Task: Add a signature Eleanor Wilson containing With thanks and appreciation, Eleanor Wilson to email address softage.10@softage.net and add a label Service level agreements
Action: Mouse moved to (80, 113)
Screenshot: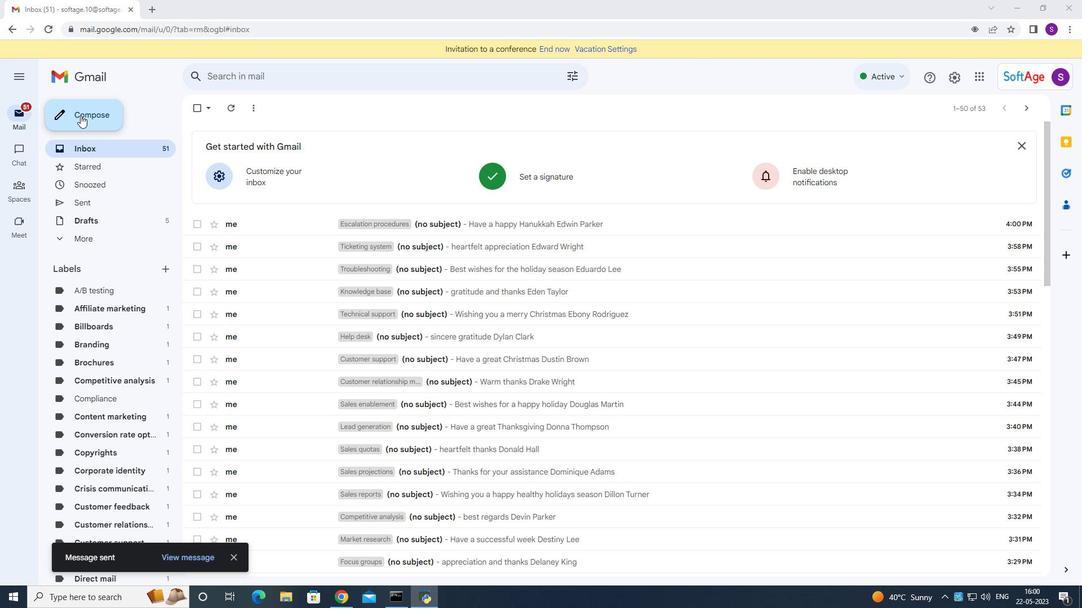 
Action: Mouse pressed left at (80, 113)
Screenshot: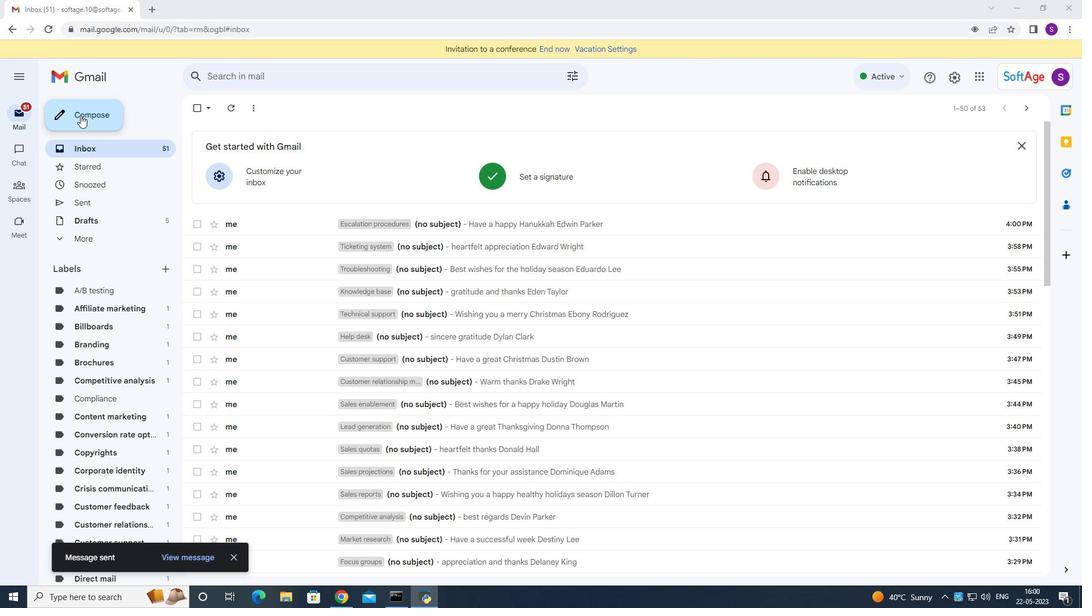 
Action: Mouse moved to (908, 569)
Screenshot: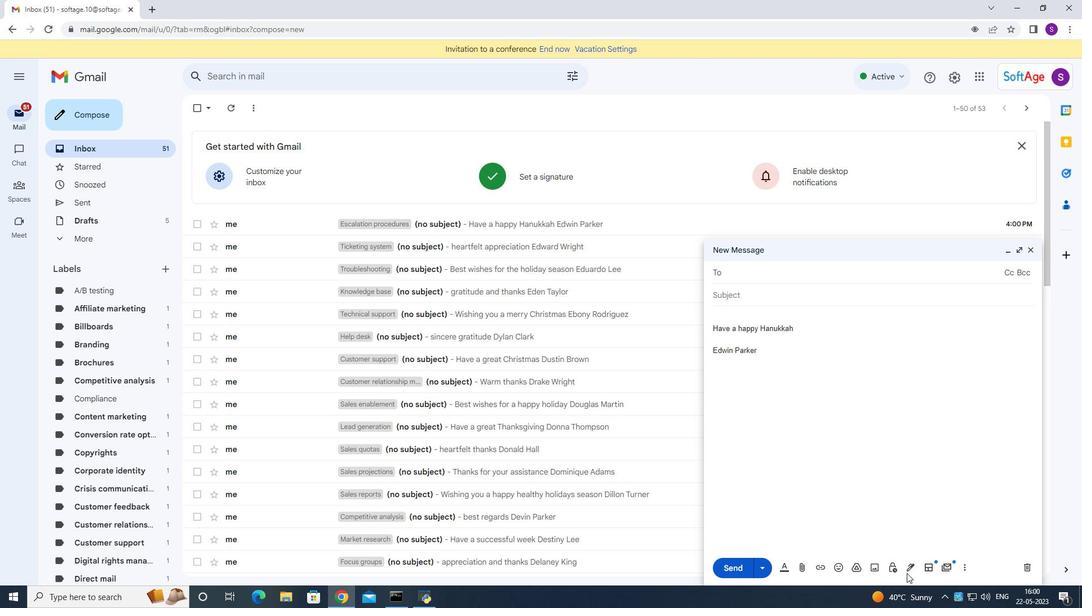
Action: Mouse pressed left at (908, 569)
Screenshot: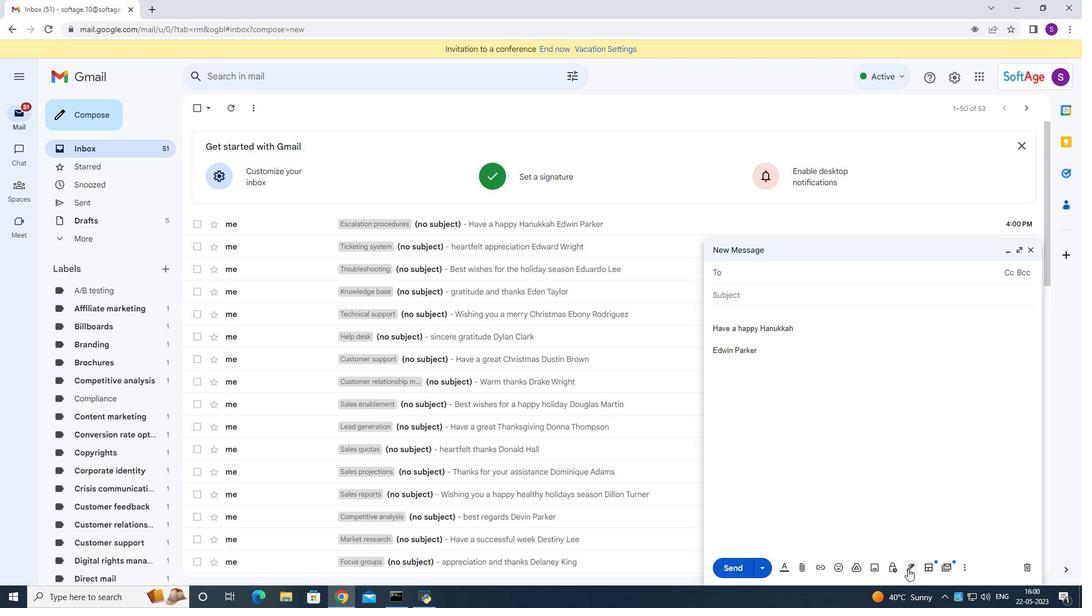 
Action: Mouse moved to (934, 508)
Screenshot: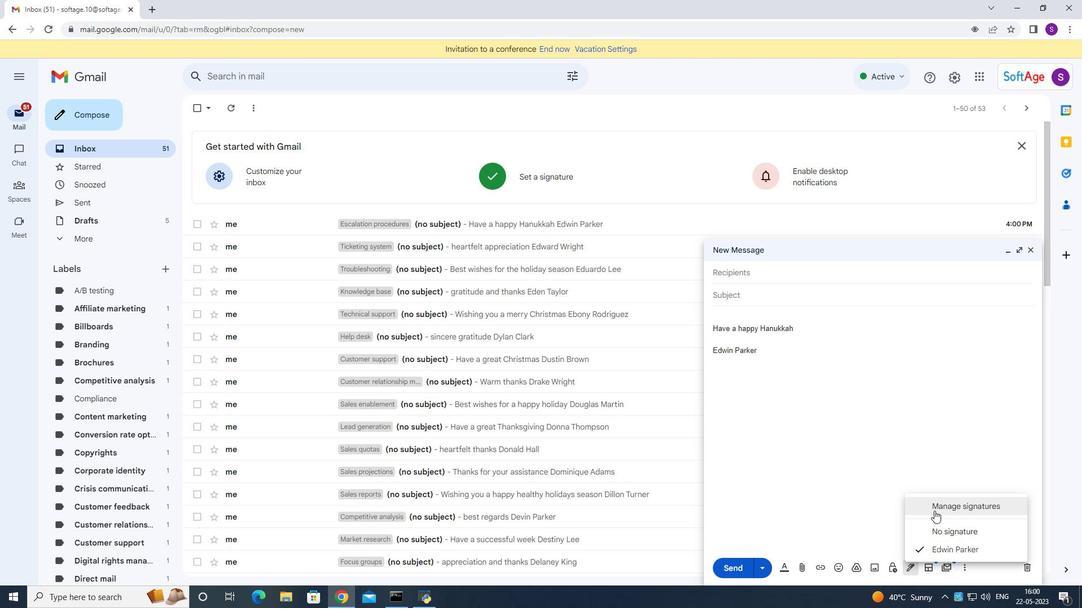 
Action: Mouse pressed left at (934, 508)
Screenshot: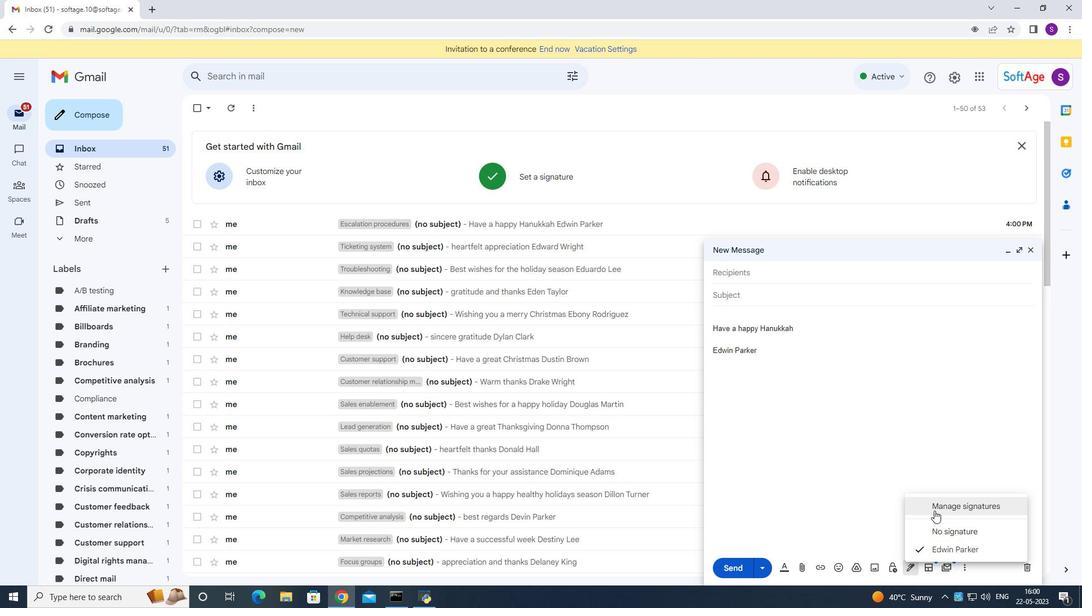 
Action: Mouse moved to (556, 307)
Screenshot: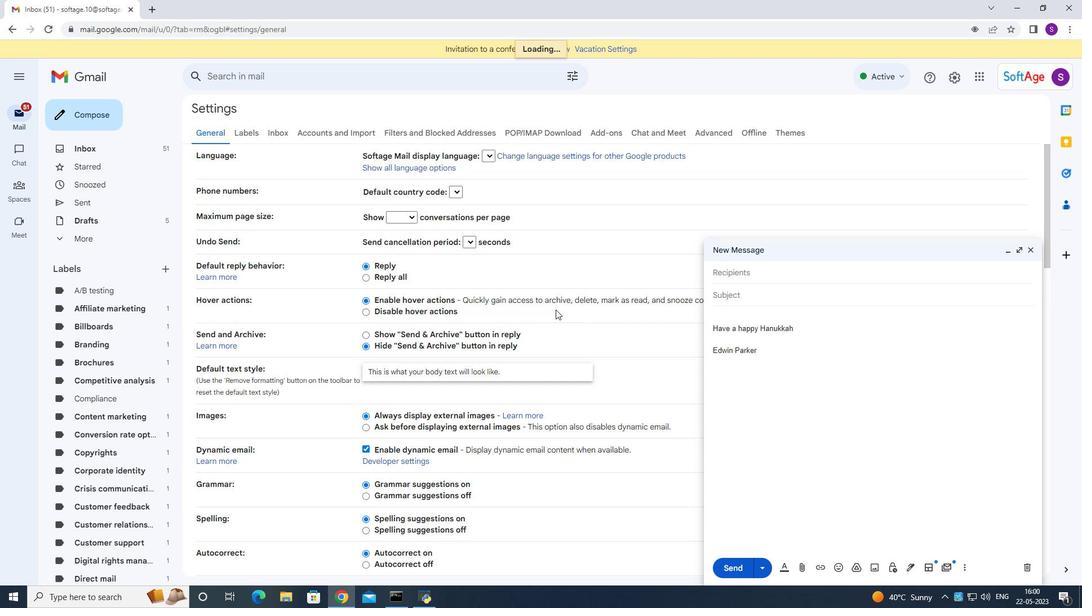 
Action: Mouse scrolled (556, 306) with delta (0, 0)
Screenshot: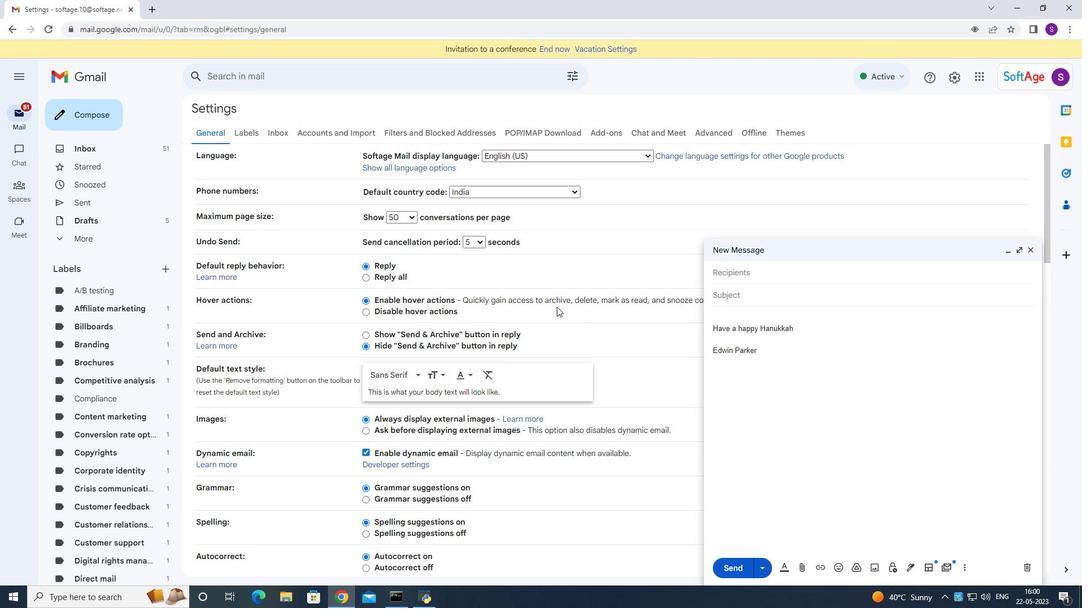 
Action: Mouse scrolled (556, 306) with delta (0, 0)
Screenshot: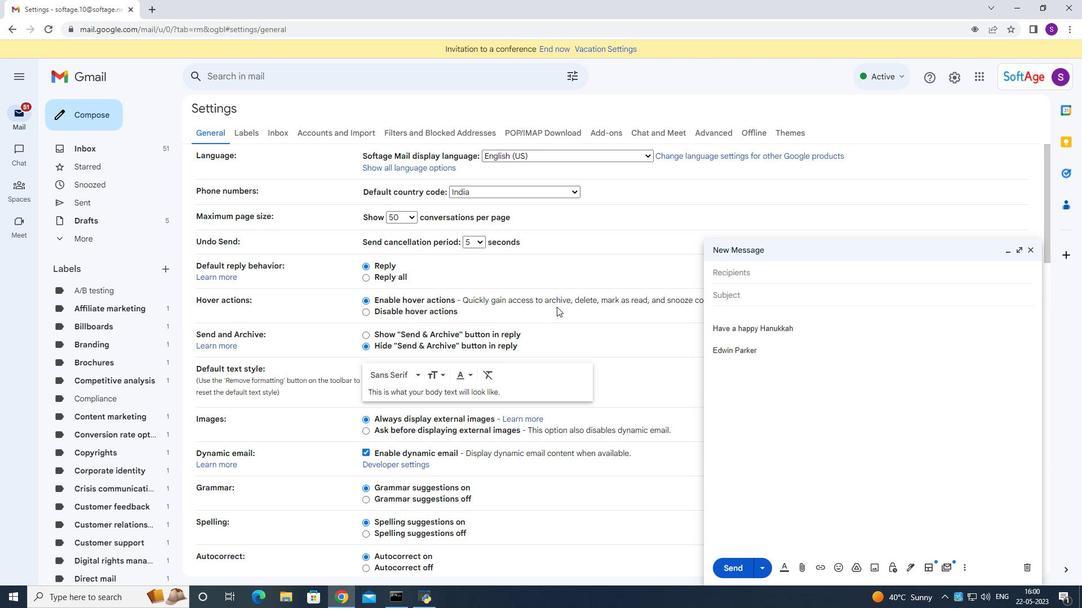 
Action: Mouse scrolled (556, 306) with delta (0, 0)
Screenshot: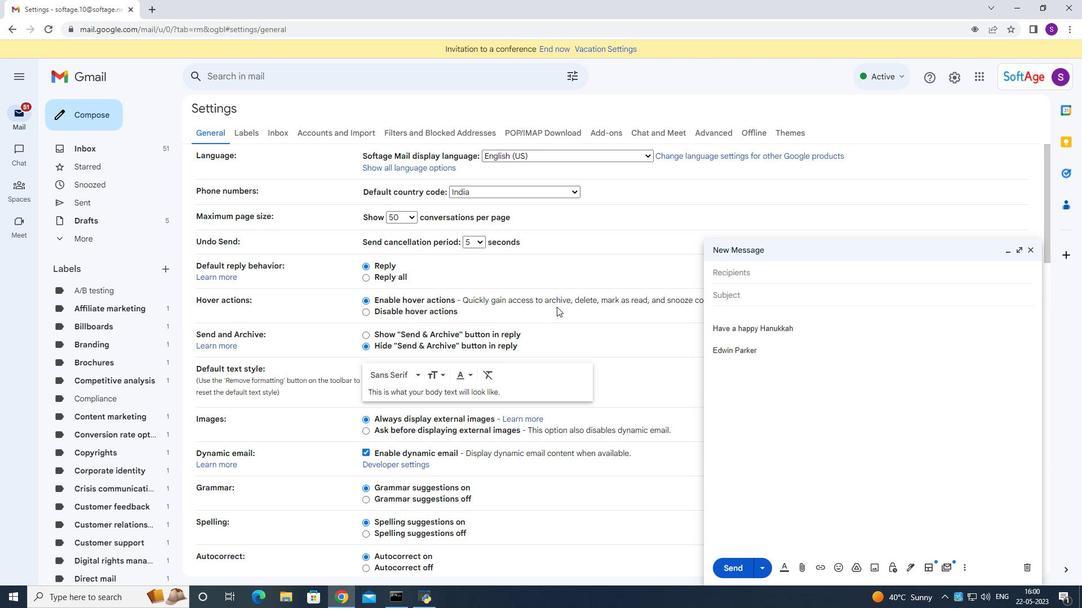 
Action: Mouse scrolled (556, 306) with delta (0, 0)
Screenshot: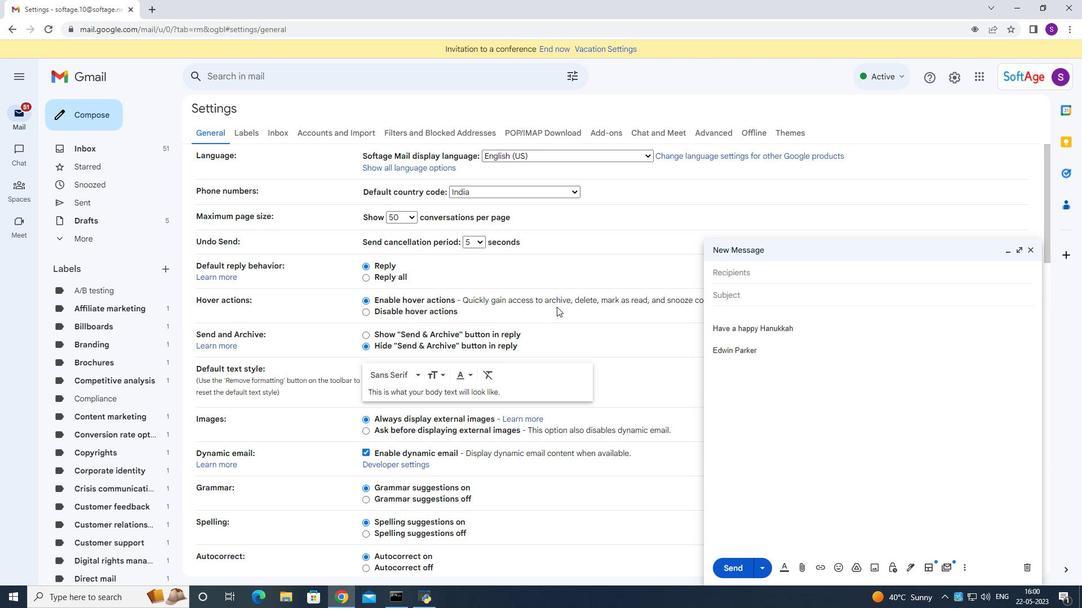 
Action: Mouse scrolled (556, 306) with delta (0, 0)
Screenshot: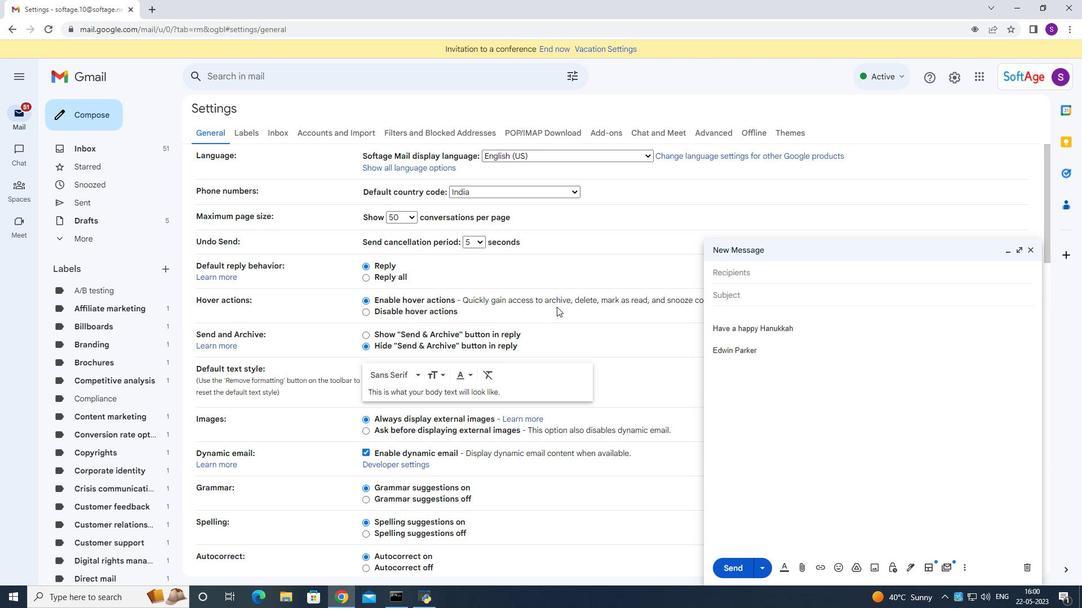 
Action: Mouse scrolled (556, 306) with delta (0, 0)
Screenshot: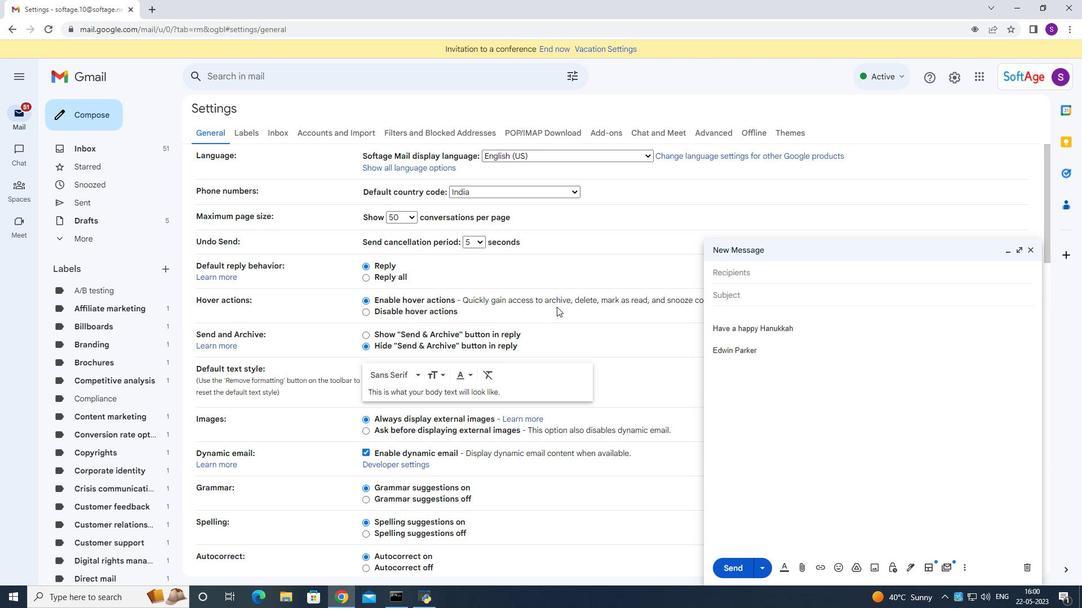 
Action: Mouse scrolled (556, 306) with delta (0, 0)
Screenshot: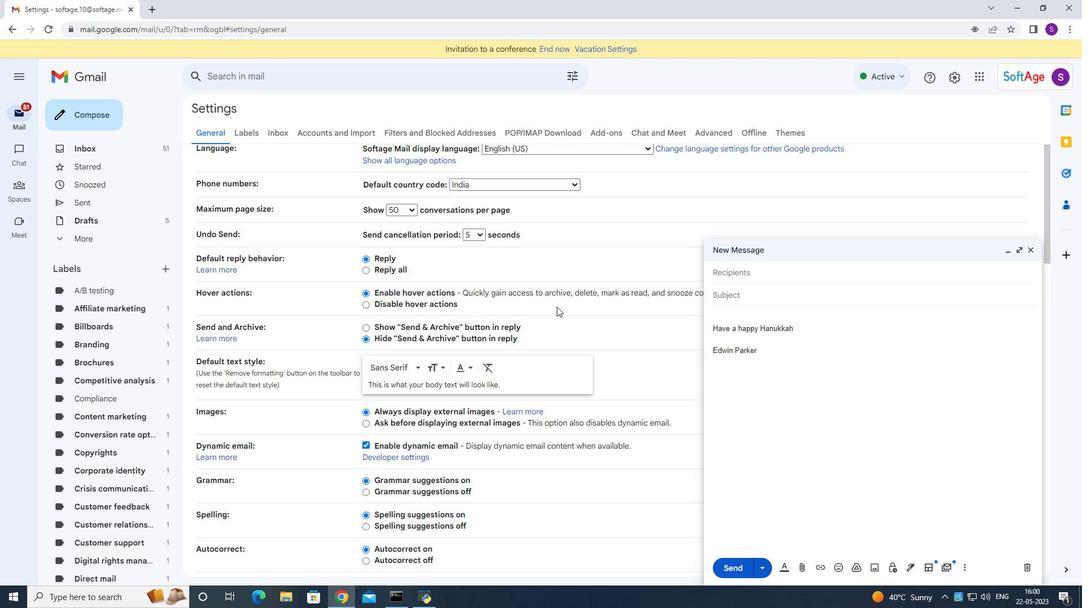 
Action: Mouse scrolled (556, 306) with delta (0, 0)
Screenshot: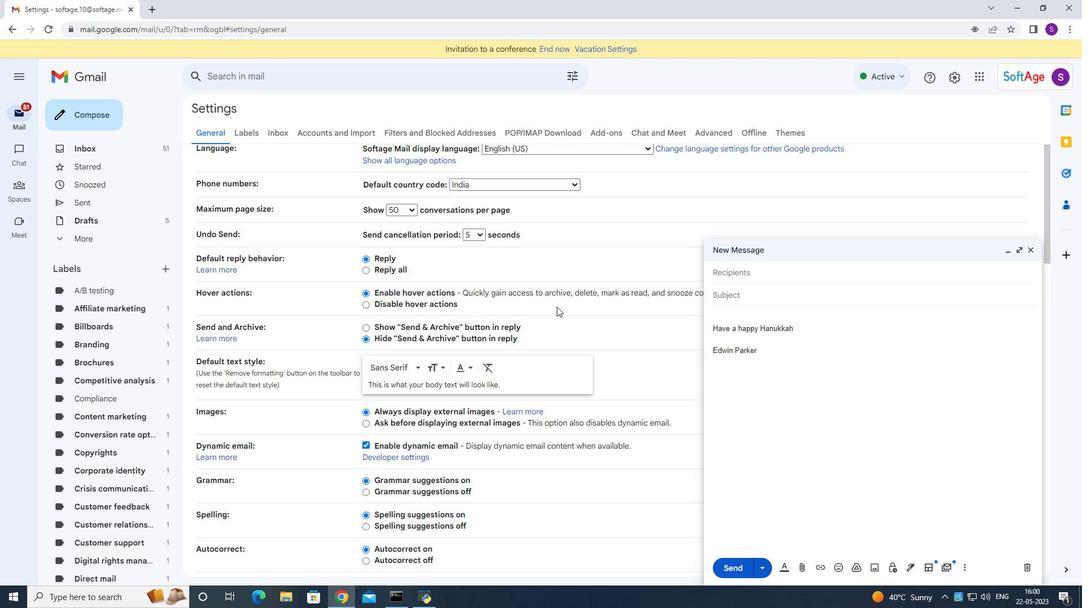 
Action: Mouse scrolled (556, 306) with delta (0, 0)
Screenshot: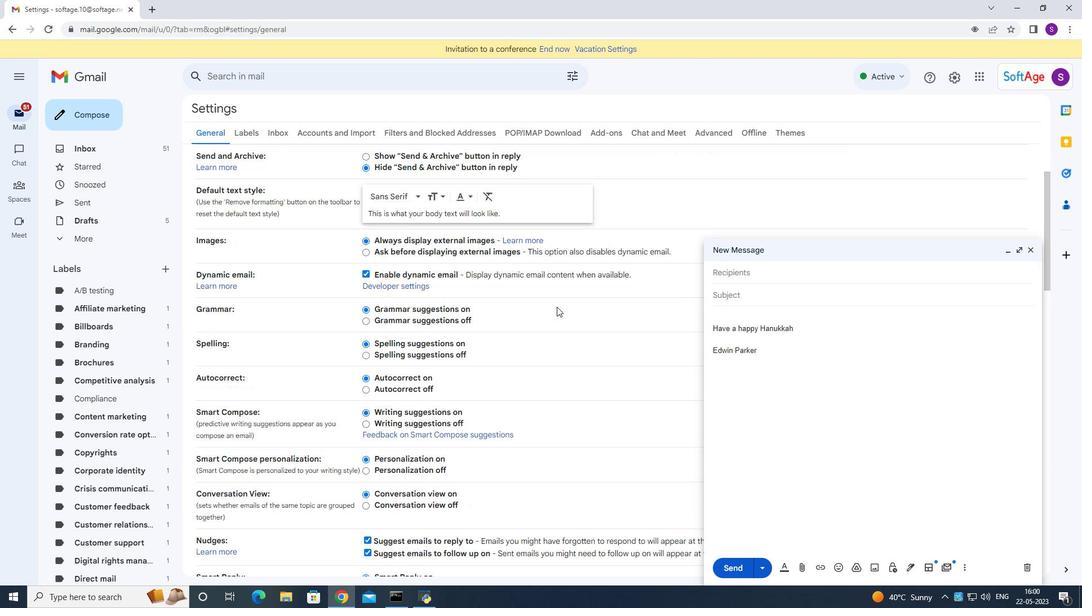 
Action: Mouse scrolled (556, 306) with delta (0, 0)
Screenshot: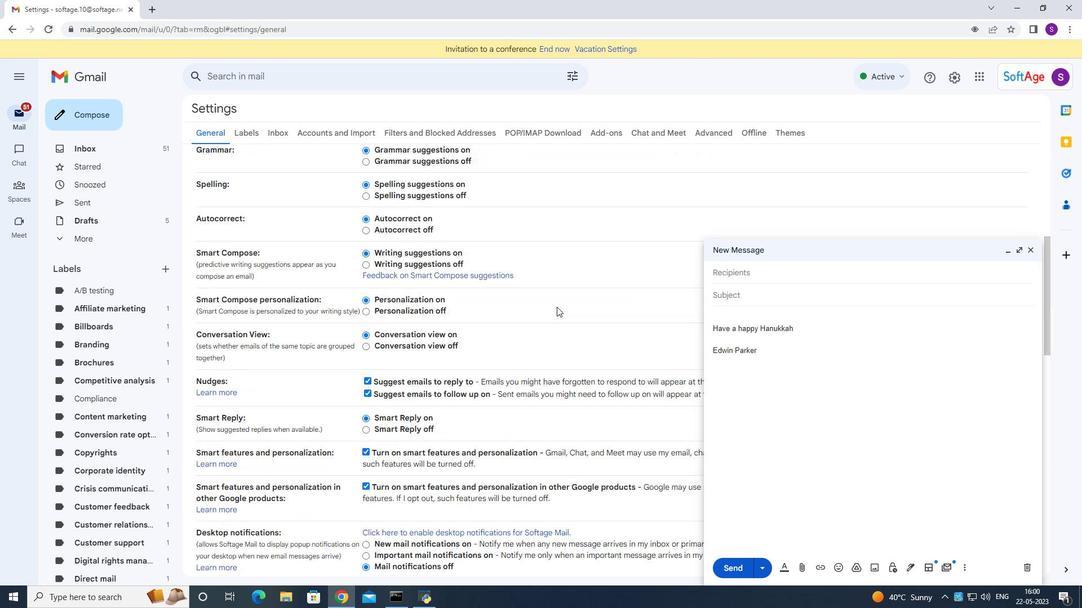 
Action: Mouse scrolled (556, 306) with delta (0, 0)
Screenshot: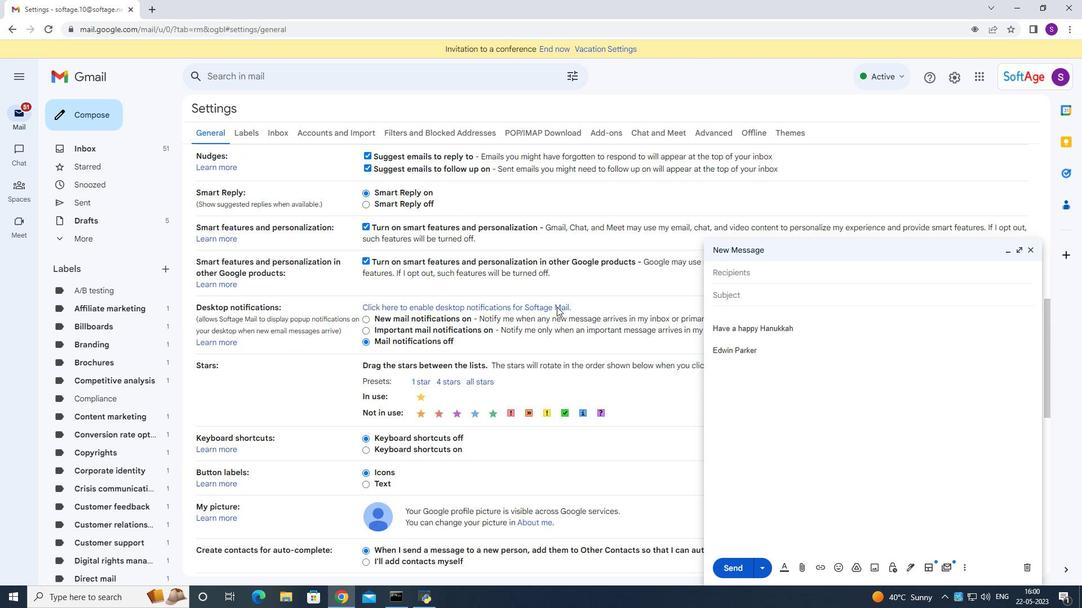 
Action: Mouse scrolled (556, 306) with delta (0, 0)
Screenshot: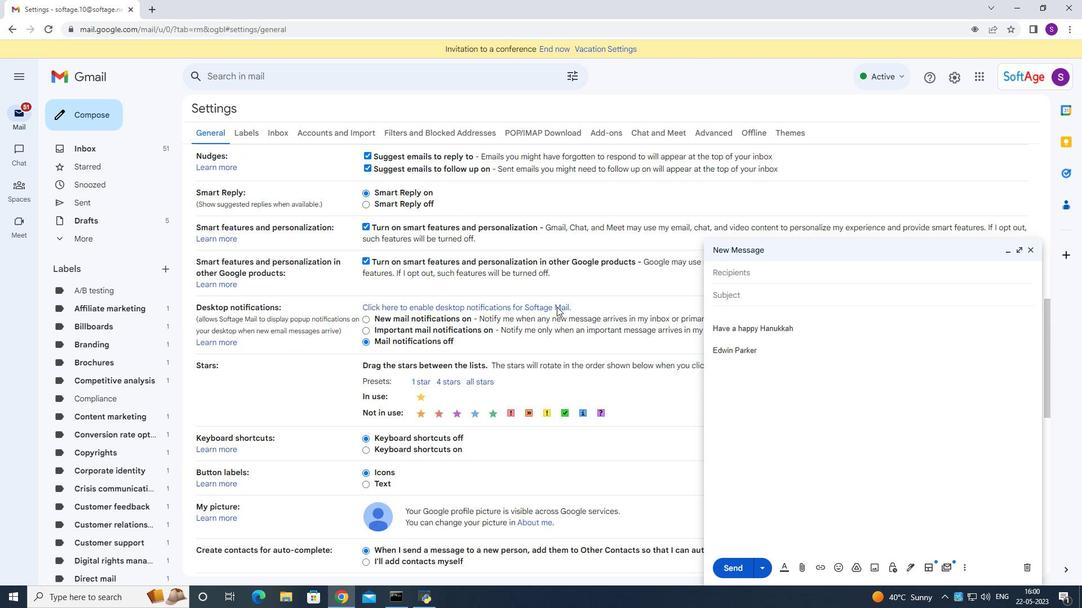 
Action: Mouse scrolled (556, 306) with delta (0, 0)
Screenshot: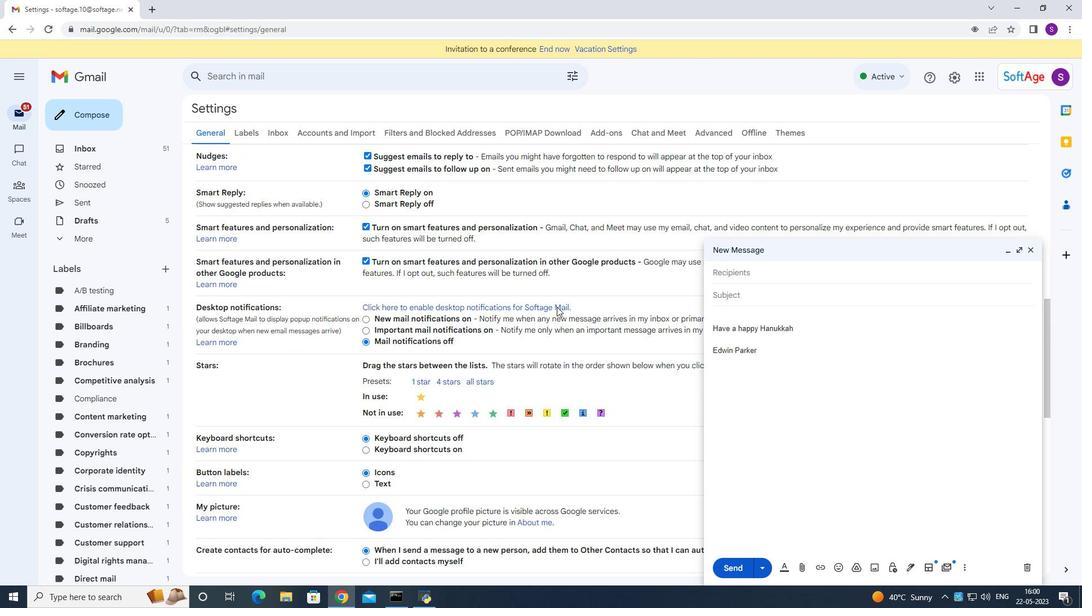 
Action: Mouse scrolled (556, 306) with delta (0, 0)
Screenshot: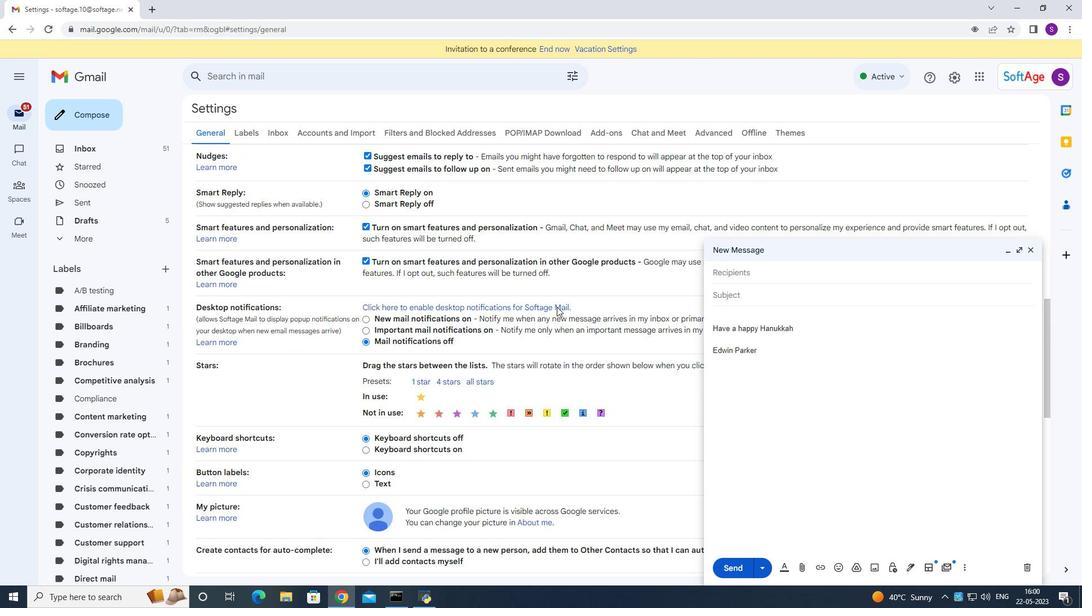 
Action: Mouse moved to (551, 319)
Screenshot: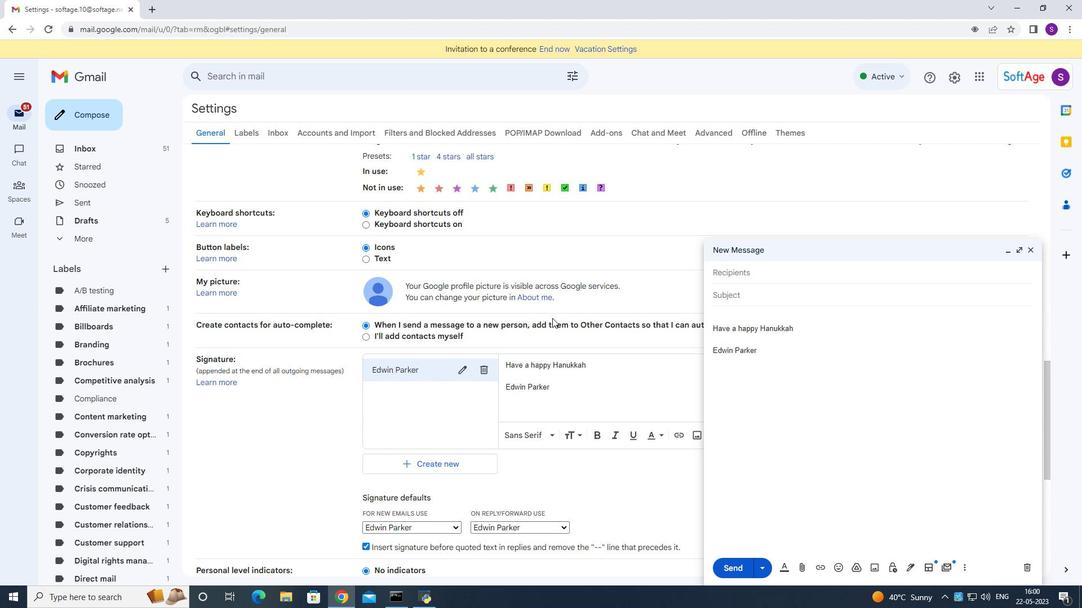 
Action: Mouse scrolled (551, 318) with delta (0, 0)
Screenshot: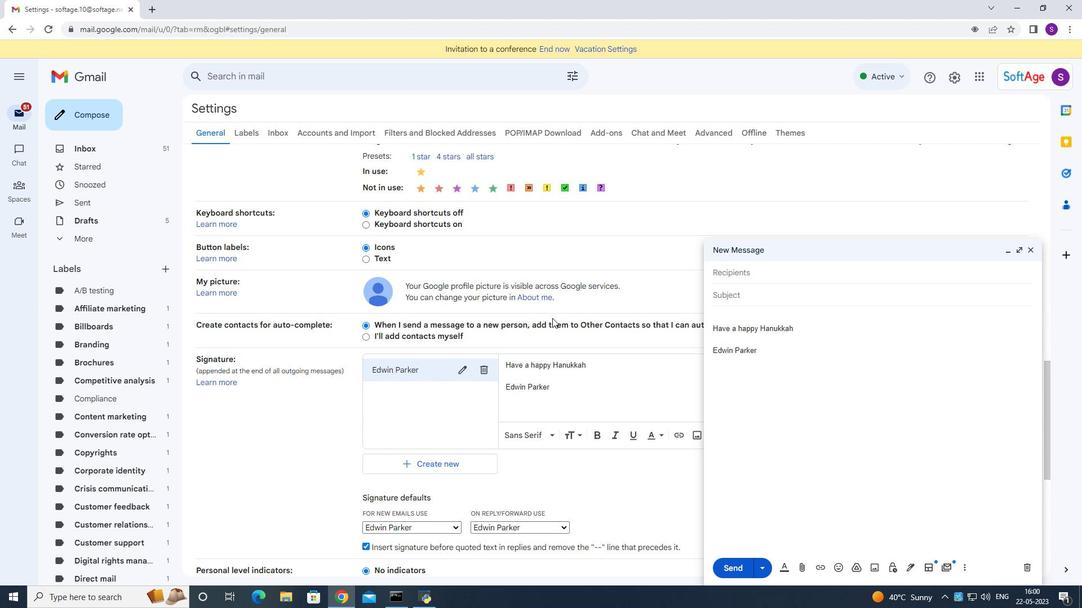 
Action: Mouse scrolled (551, 319) with delta (0, 0)
Screenshot: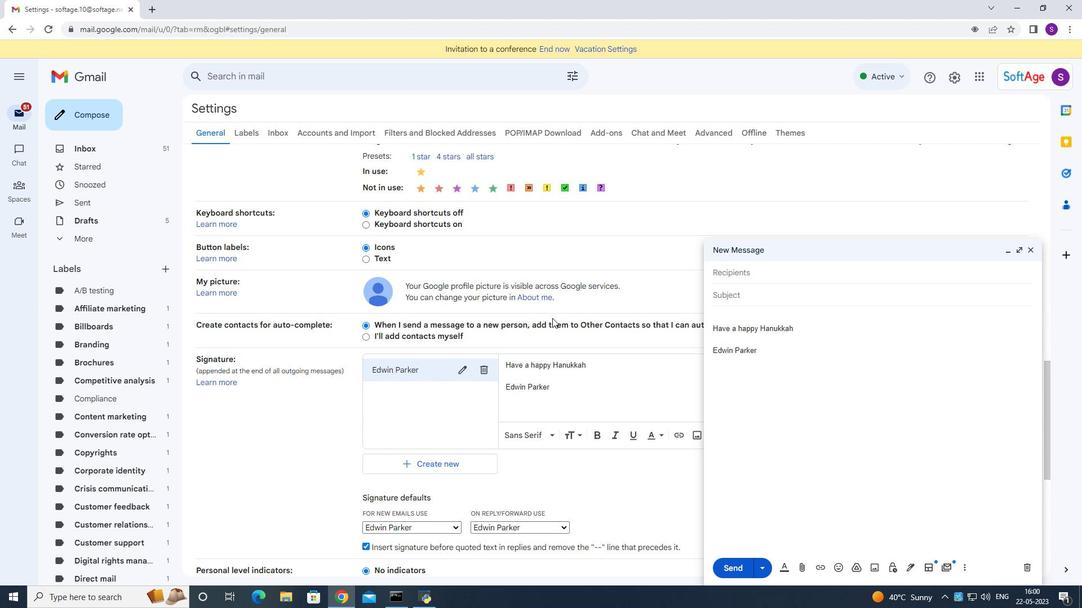 
Action: Mouse scrolled (551, 319) with delta (0, 0)
Screenshot: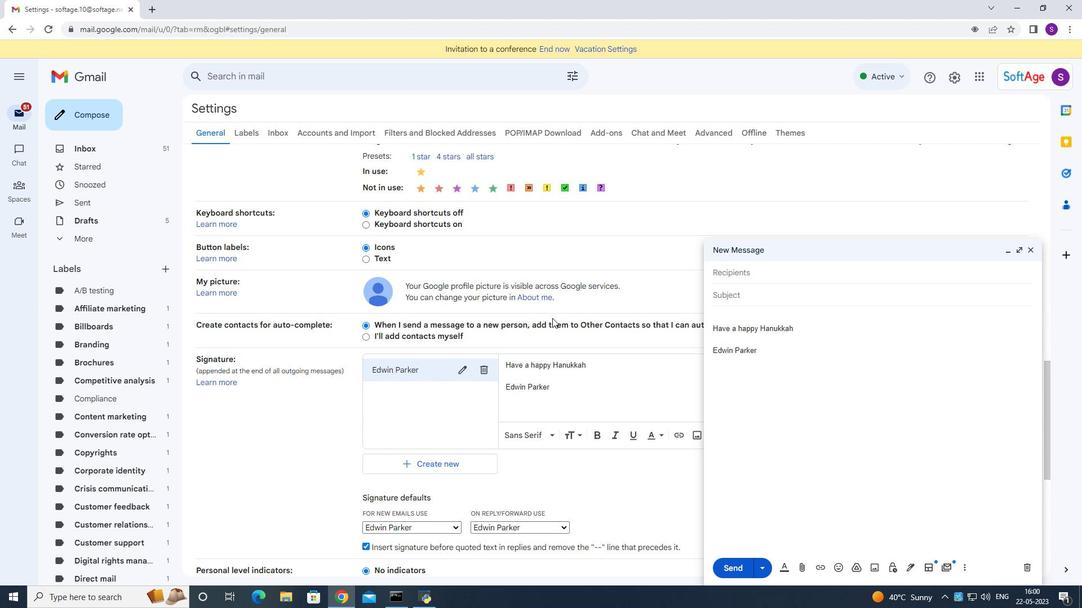 
Action: Mouse moved to (462, 205)
Screenshot: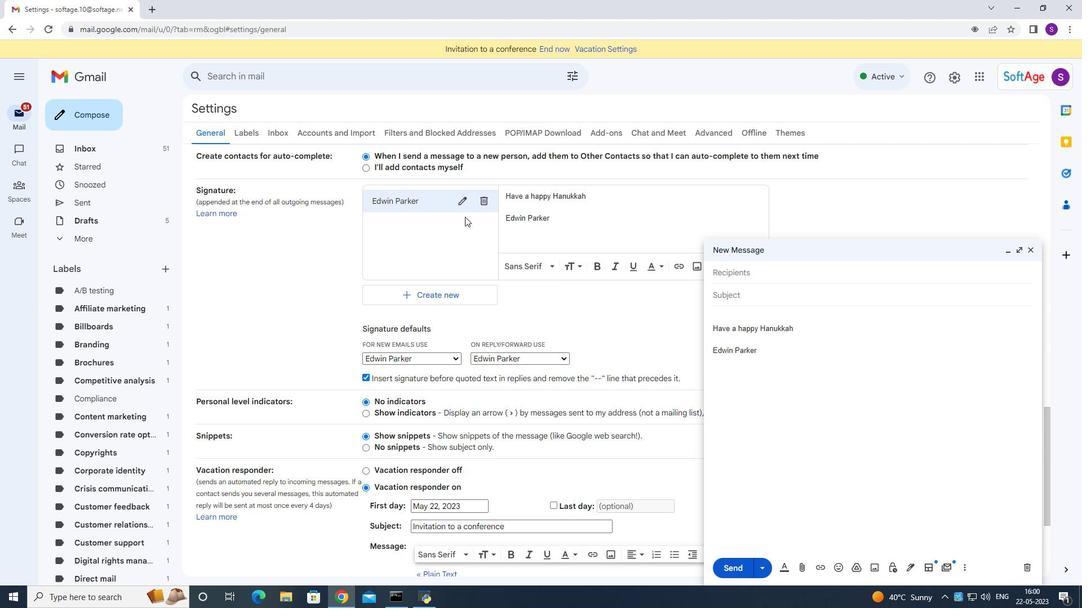 
Action: Mouse pressed left at (462, 205)
Screenshot: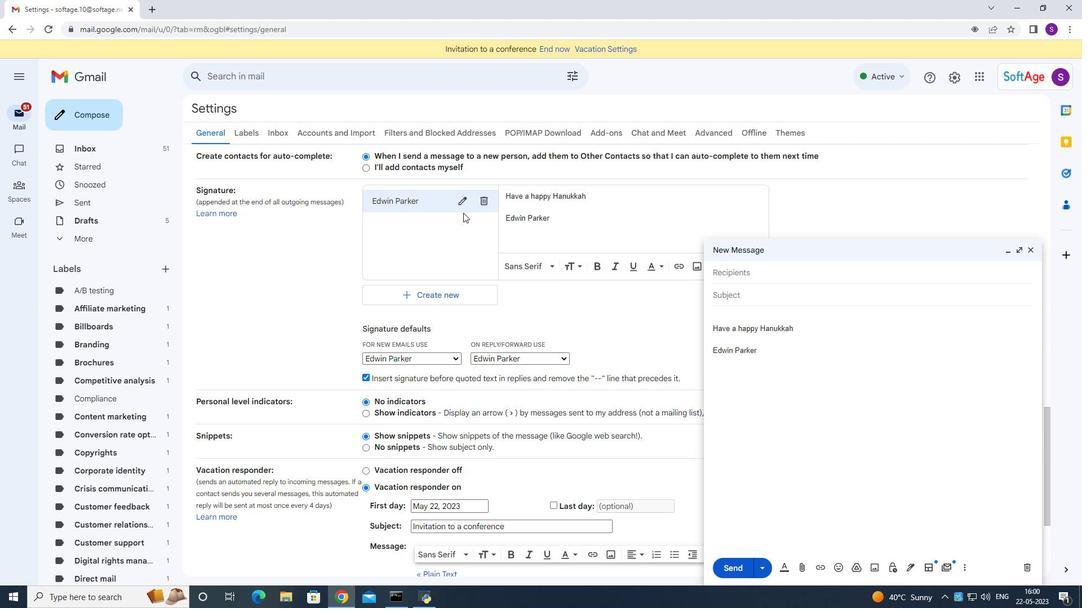 
Action: Mouse moved to (460, 199)
Screenshot: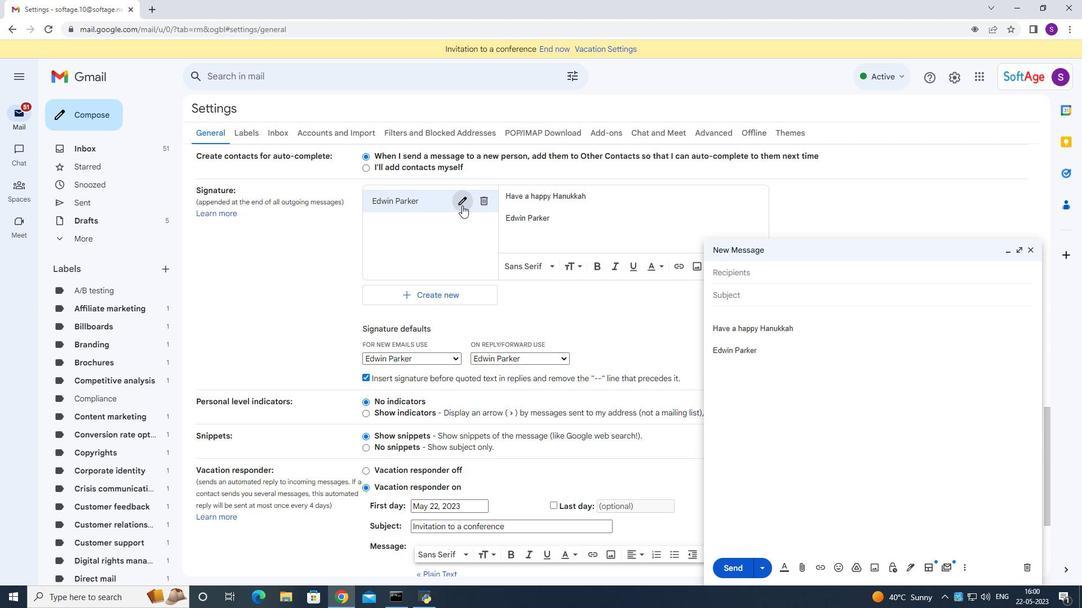 
Action: Key pressed ctrl+A<Key.backspace><Key.shift><Key.shift><Key.shift><Key.shift><Key.shift>Eleanor<Key.space><Key.shift>Wilson<Key.space>
Screenshot: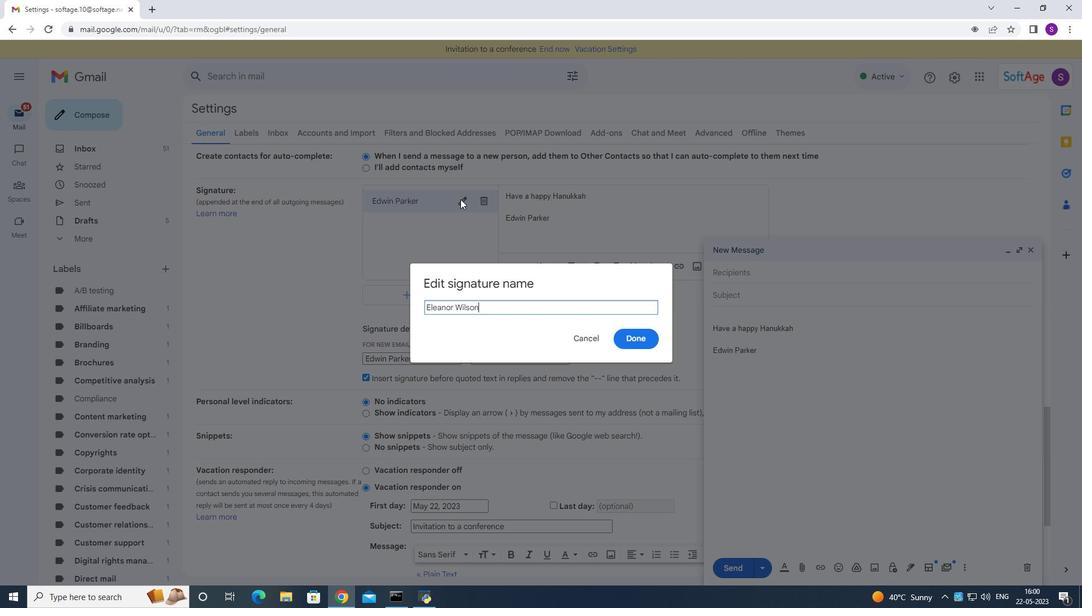 
Action: Mouse moved to (636, 339)
Screenshot: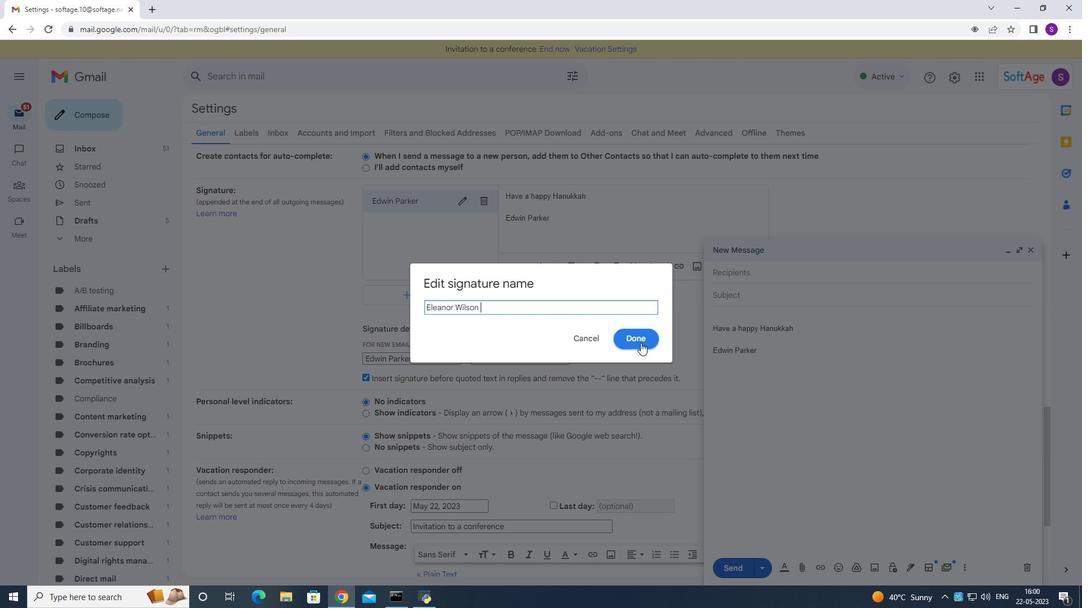 
Action: Mouse pressed left at (636, 339)
Screenshot: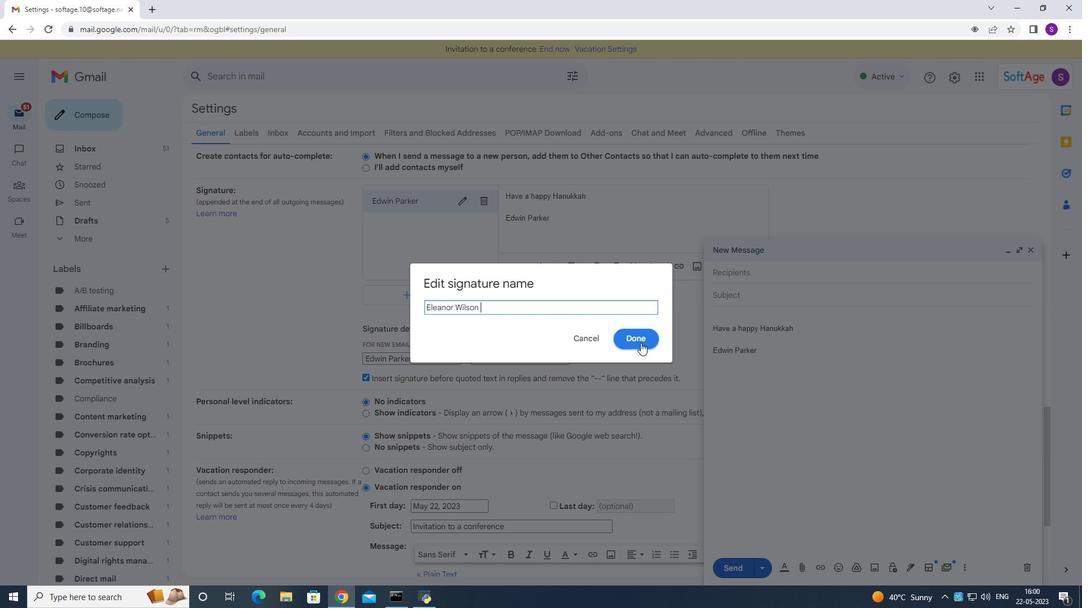 
Action: Mouse moved to (614, 231)
Screenshot: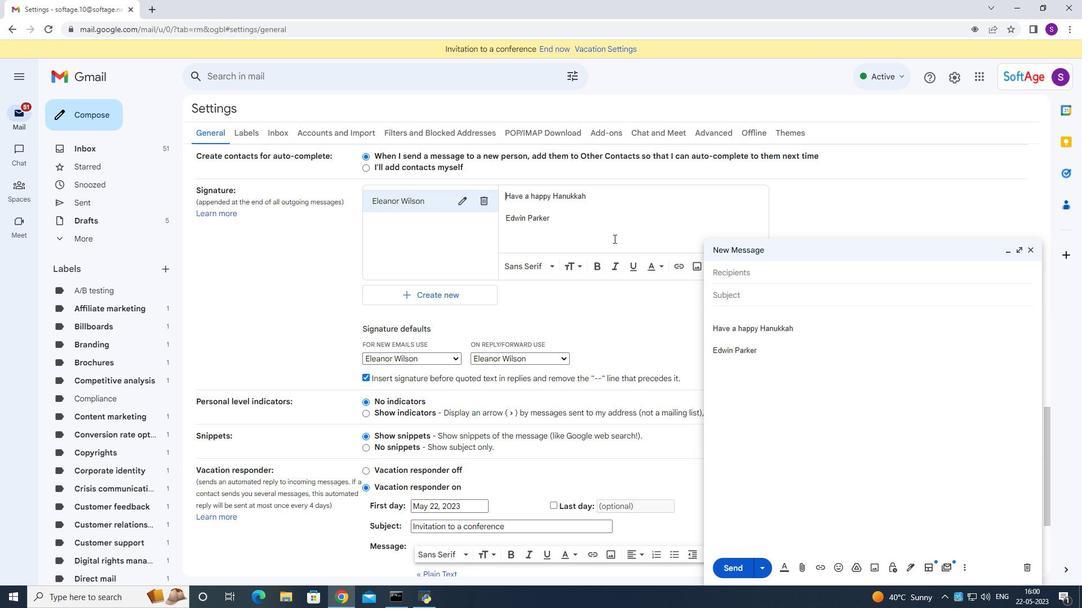 
Action: Mouse pressed left at (614, 231)
Screenshot: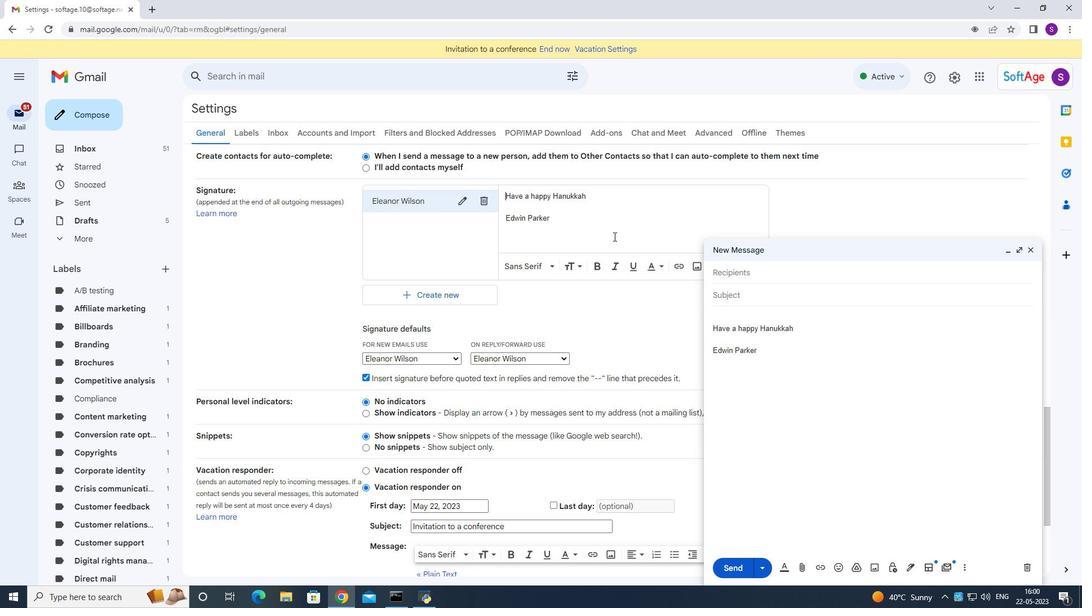 
Action: Mouse moved to (615, 216)
Screenshot: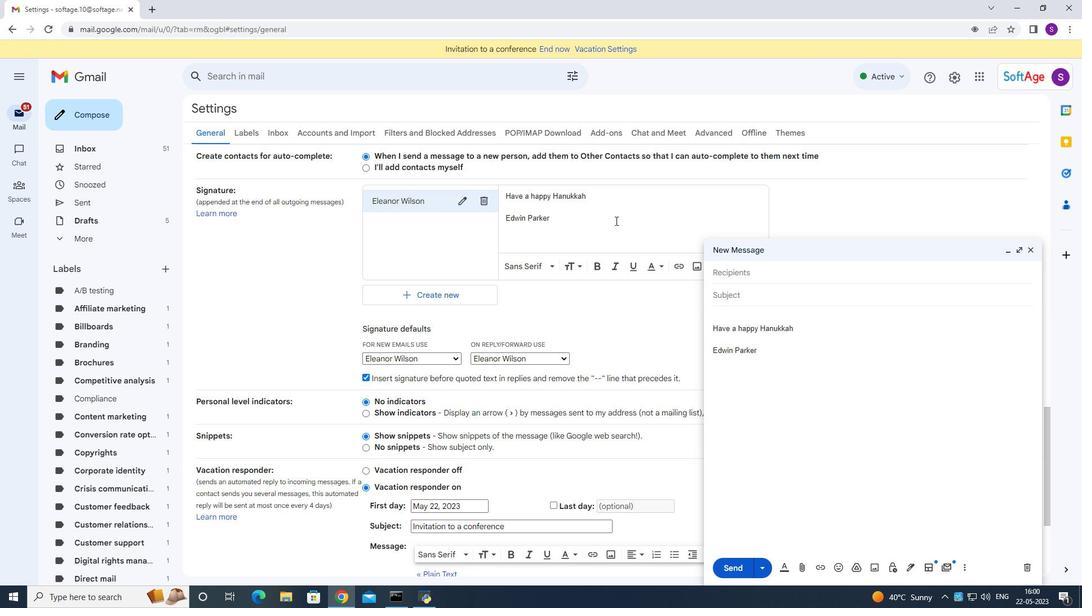
Action: Key pressed ctrl+A
Screenshot: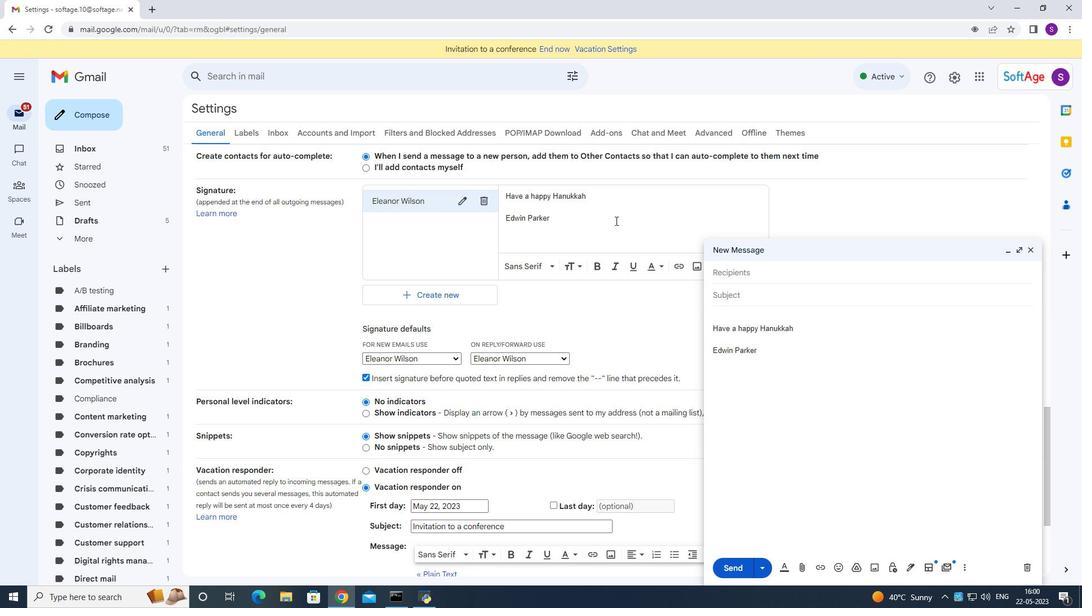 
Action: Mouse moved to (616, 215)
Screenshot: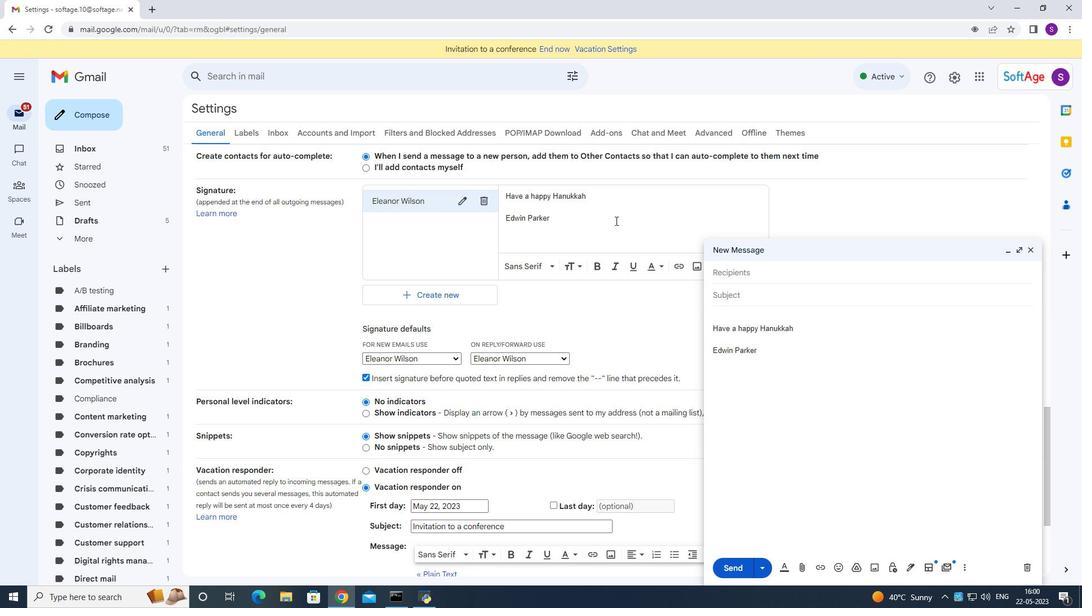 
Action: Key pressed <Key.backspace><Key.shift><Key.shift><Key.shift><Key.shift><Key.shift><Key.shift>thanks<Key.space>and<Key.space>appreciatation<Key.space><Key.backspace><Key.backspace><Key.backspace><Key.backspace><Key.backspace><Key.backspace>ion<Key.space><Key.enter><Key.enter><Key.shift><Key.shift><Key.shift><Key.shift>Eleanor<Key.space><Key.shift>Wilsono<Key.space><Key.backspace><Key.backspace><Key.backspace>n<Key.space>
Screenshot: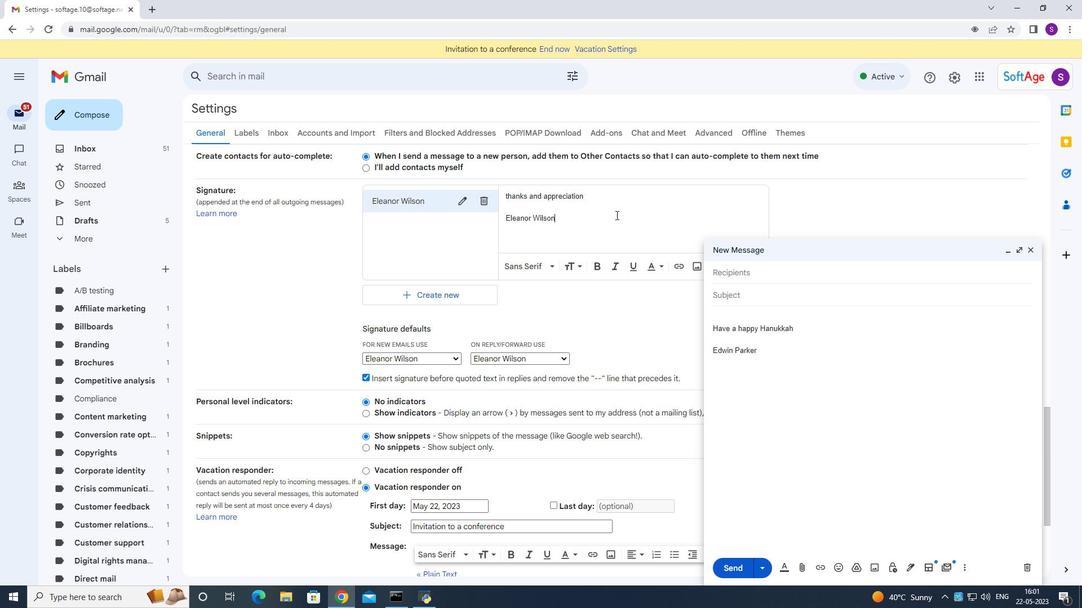 
Action: Mouse moved to (604, 185)
Screenshot: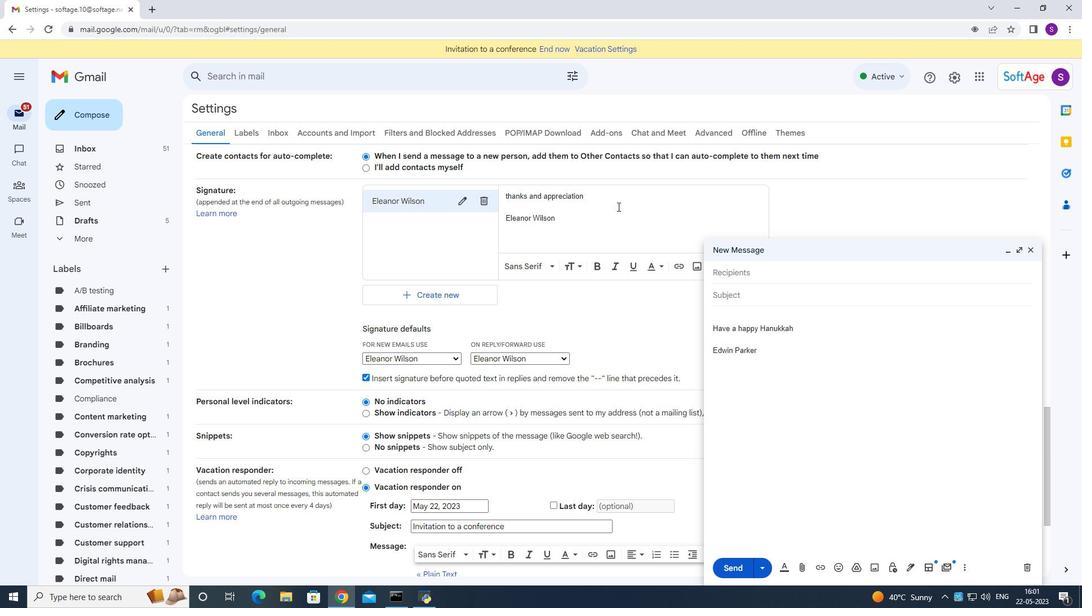 
Action: Mouse scrolled (604, 185) with delta (0, 0)
Screenshot: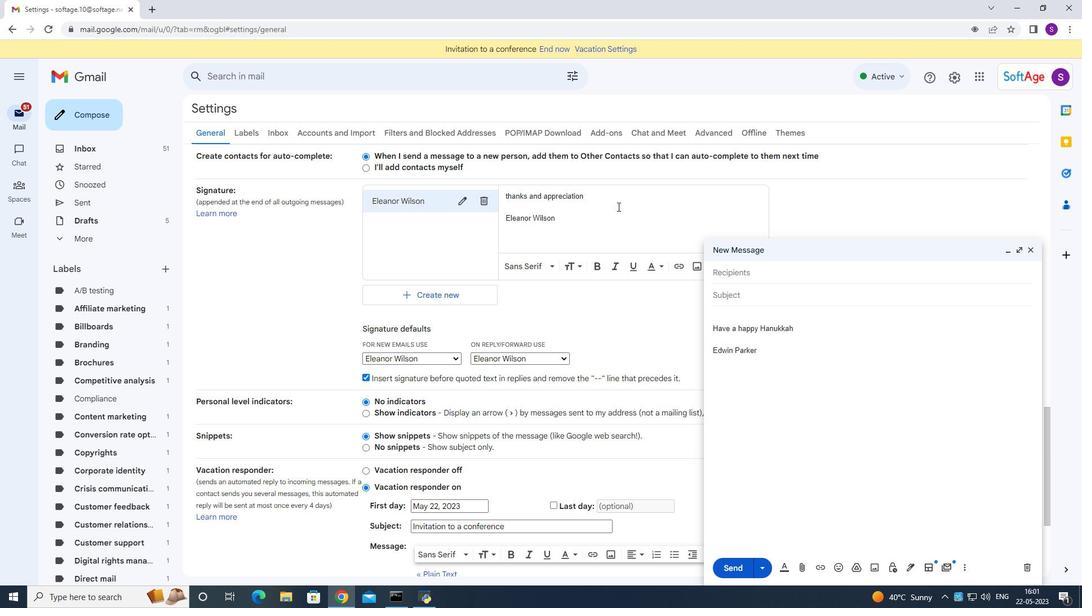 
Action: Mouse moved to (608, 197)
Screenshot: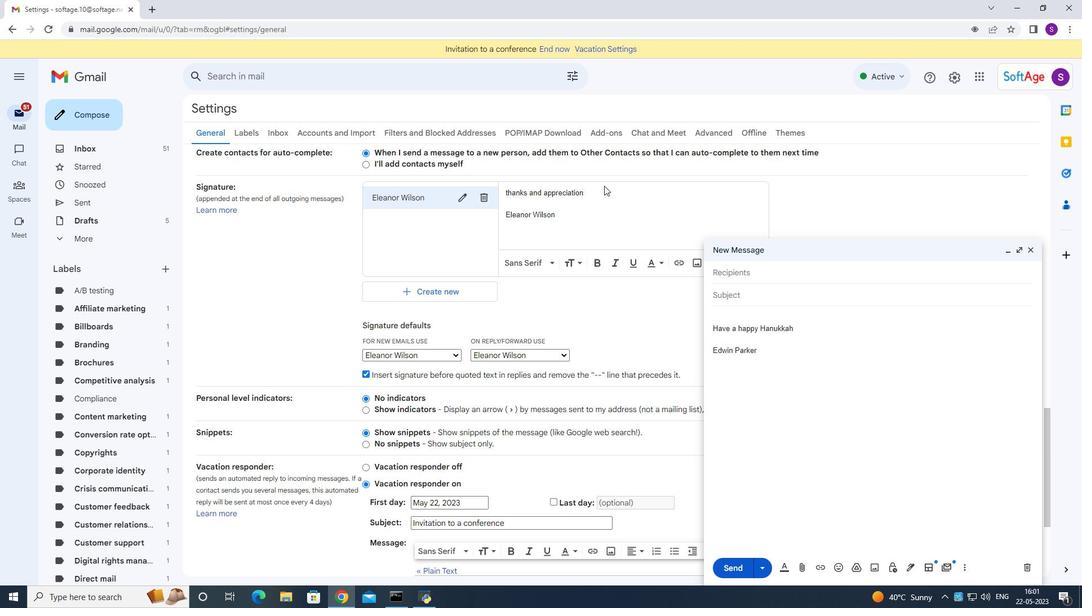 
Action: Mouse scrolled (608, 197) with delta (0, 0)
Screenshot: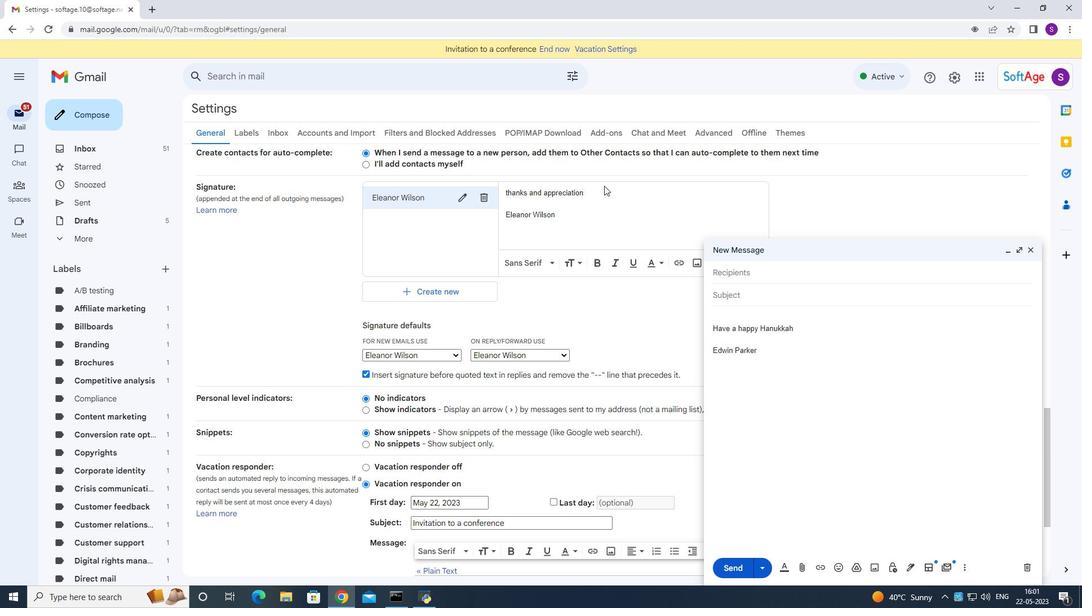 
Action: Mouse moved to (609, 201)
Screenshot: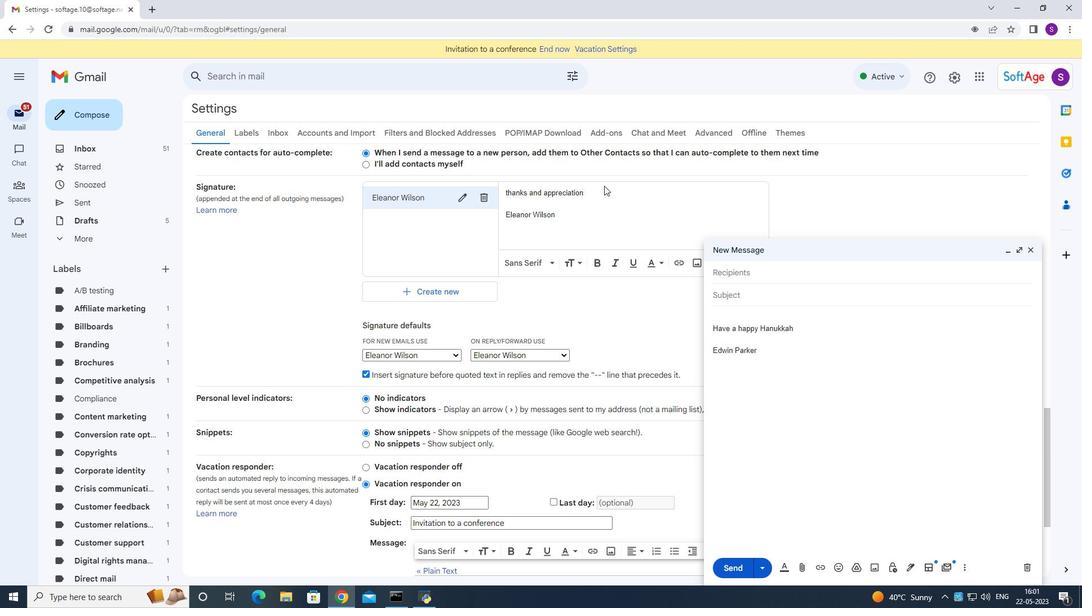
Action: Mouse scrolled (609, 200) with delta (0, 0)
Screenshot: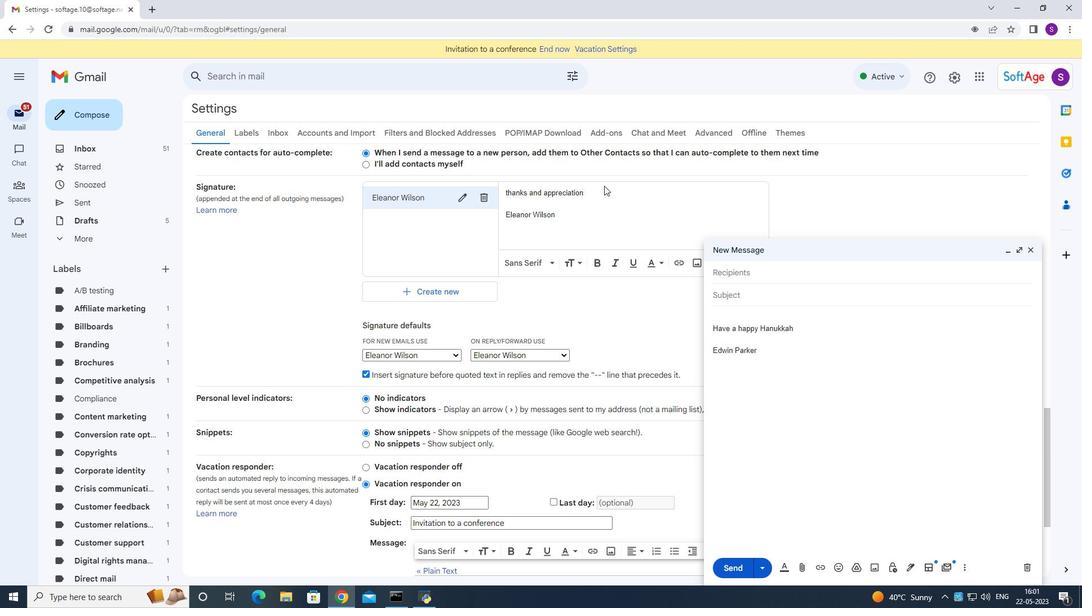 
Action: Mouse moved to (609, 202)
Screenshot: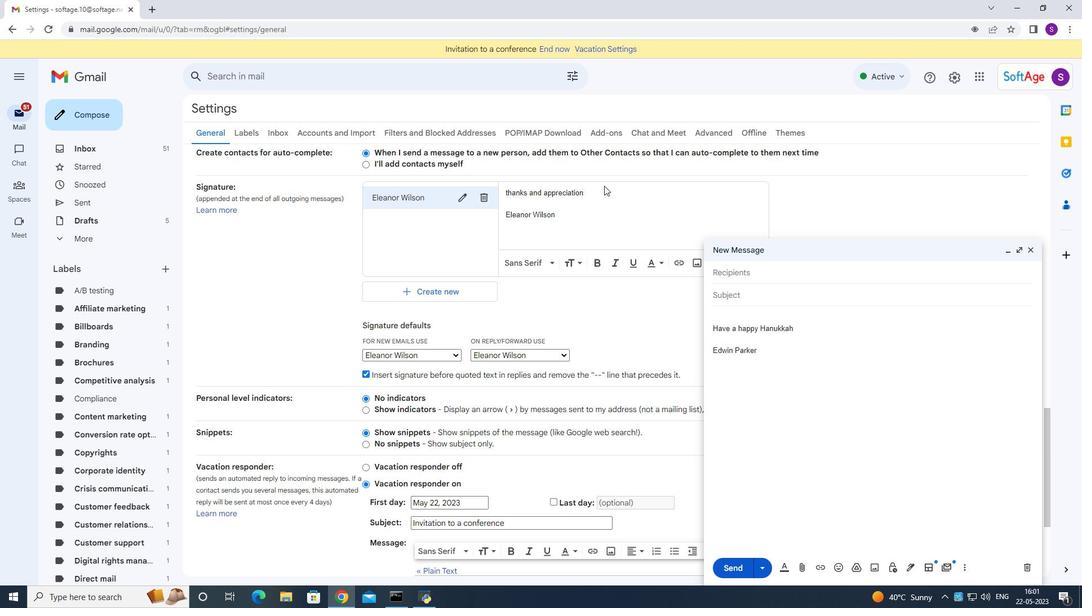 
Action: Mouse scrolled (609, 201) with delta (0, 0)
Screenshot: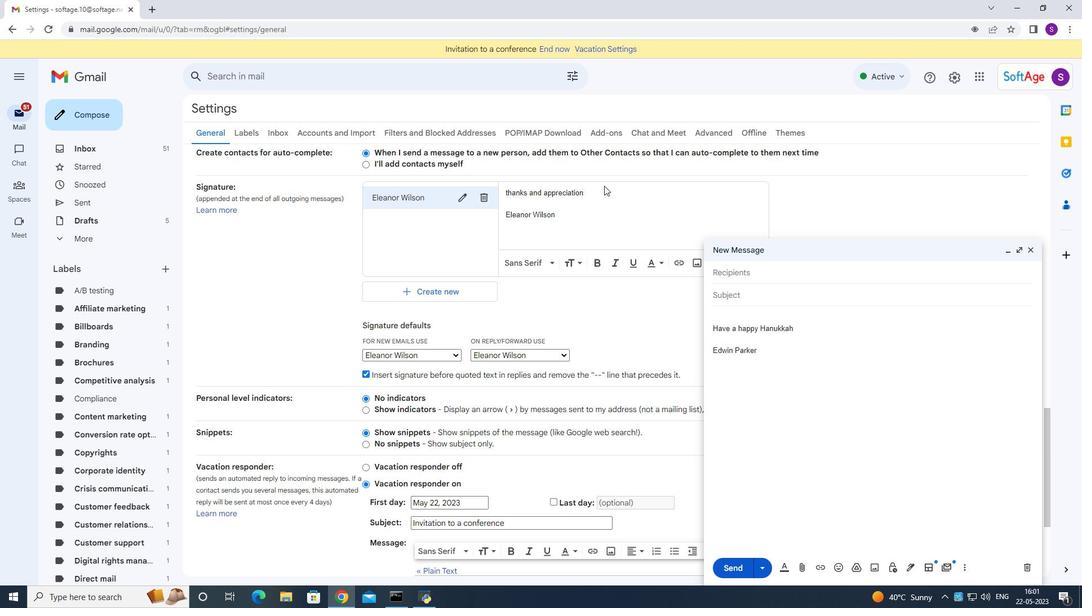 
Action: Mouse scrolled (609, 201) with delta (0, 0)
Screenshot: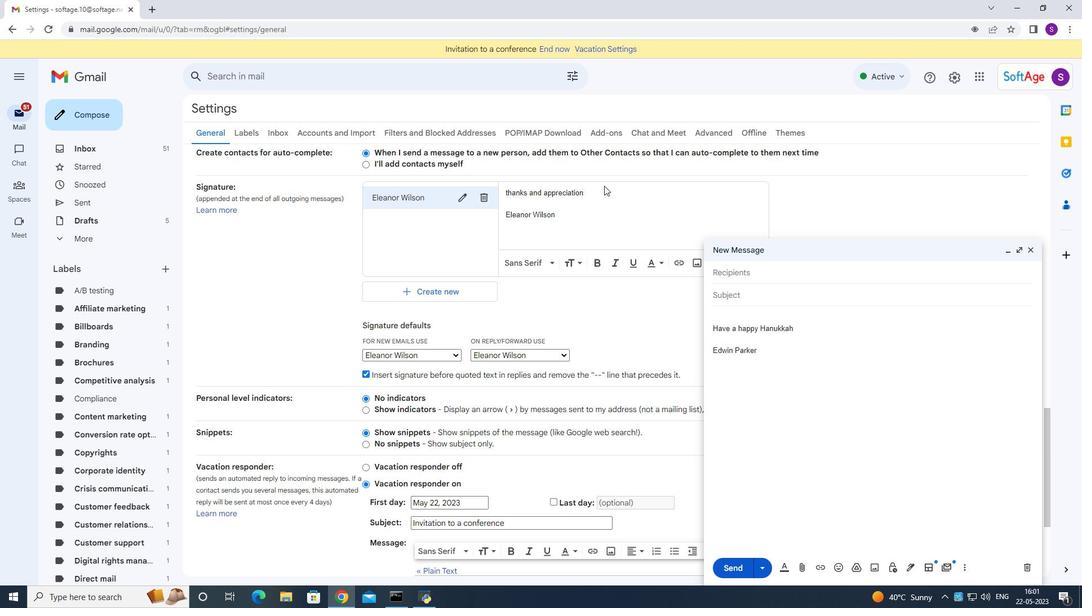 
Action: Mouse moved to (603, 275)
Screenshot: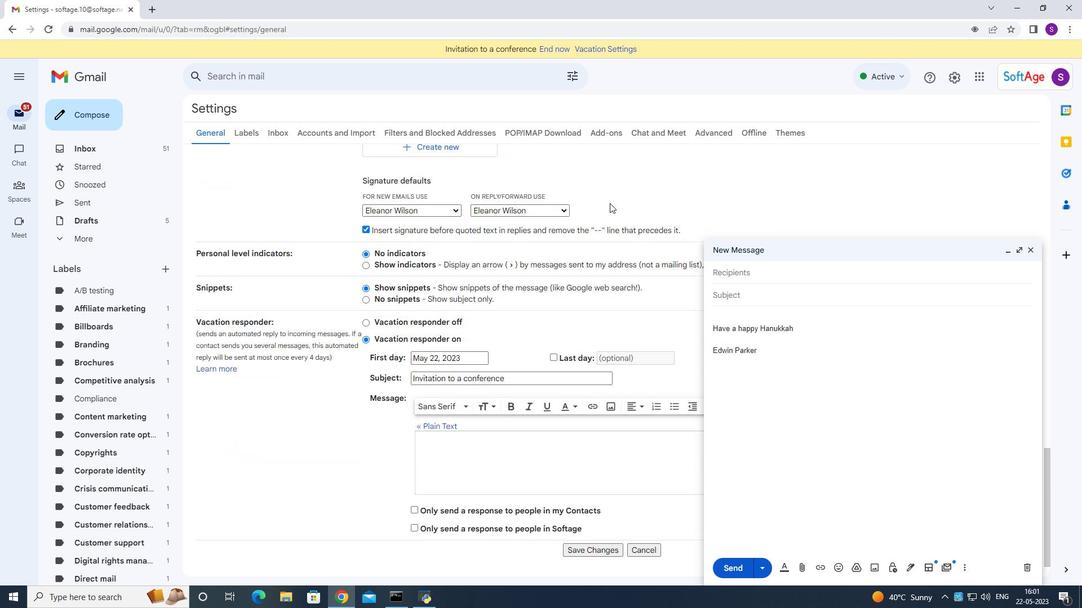 
Action: Mouse scrolled (604, 268) with delta (0, 0)
Screenshot: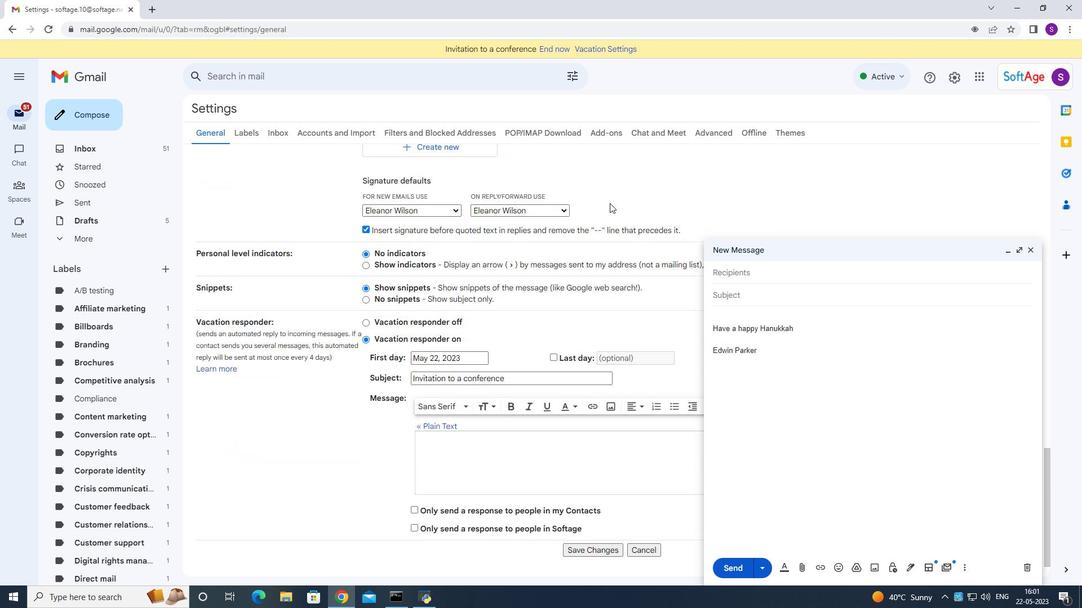 
Action: Mouse moved to (603, 286)
Screenshot: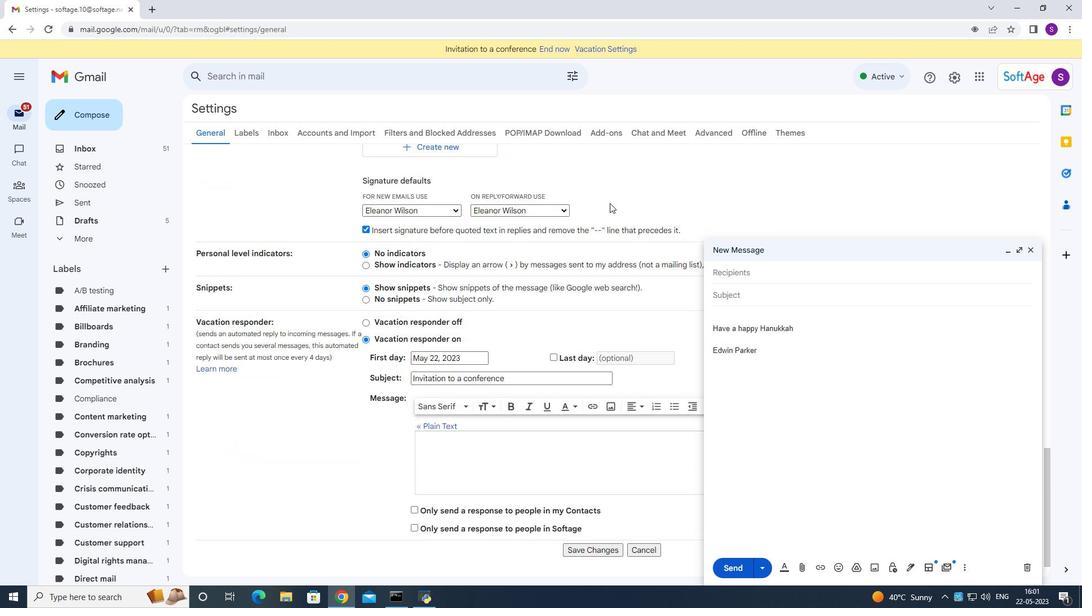 
Action: Mouse scrolled (603, 281) with delta (0, 0)
Screenshot: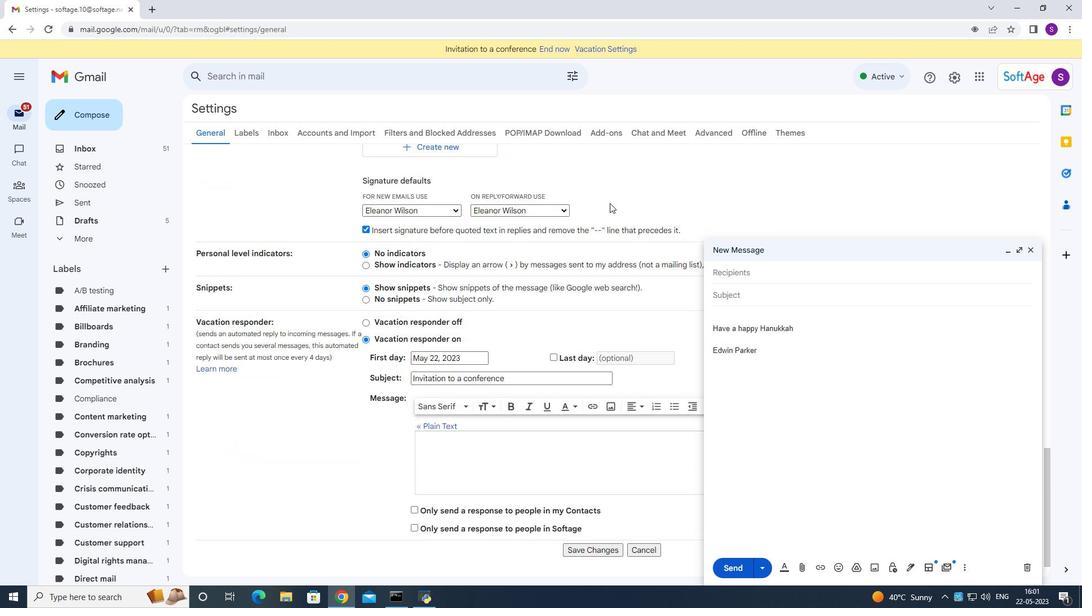
Action: Mouse moved to (603, 294)
Screenshot: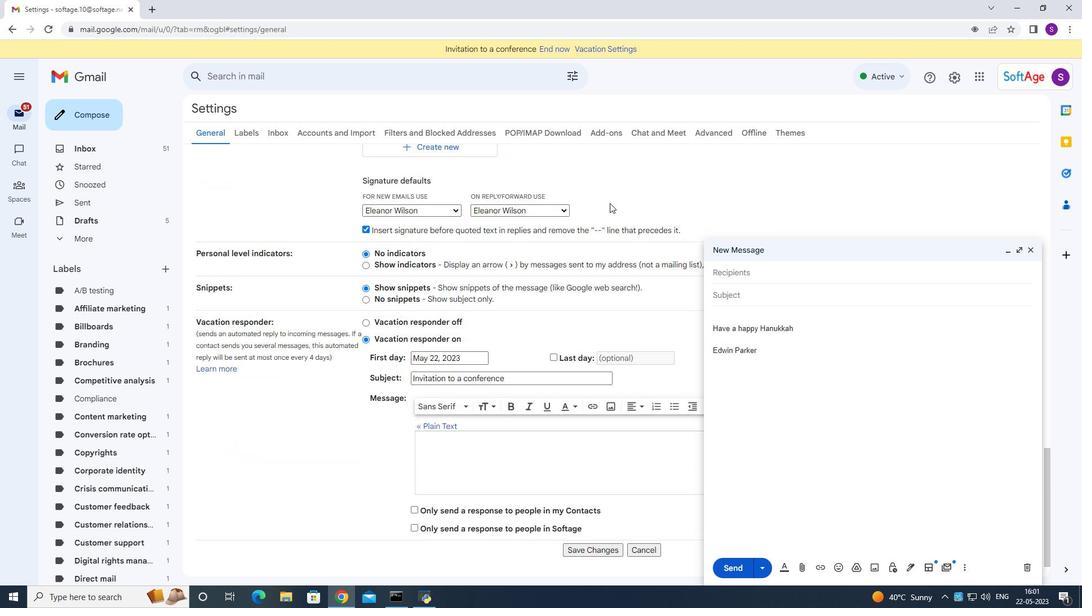 
Action: Mouse scrolled (603, 289) with delta (0, 0)
Screenshot: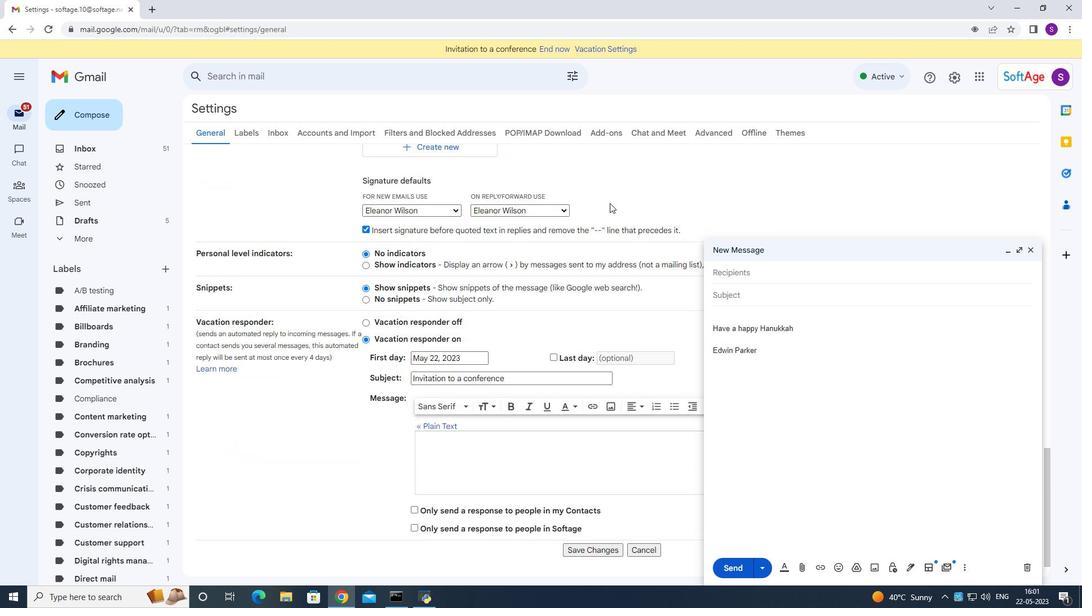 
Action: Mouse moved to (603, 297)
Screenshot: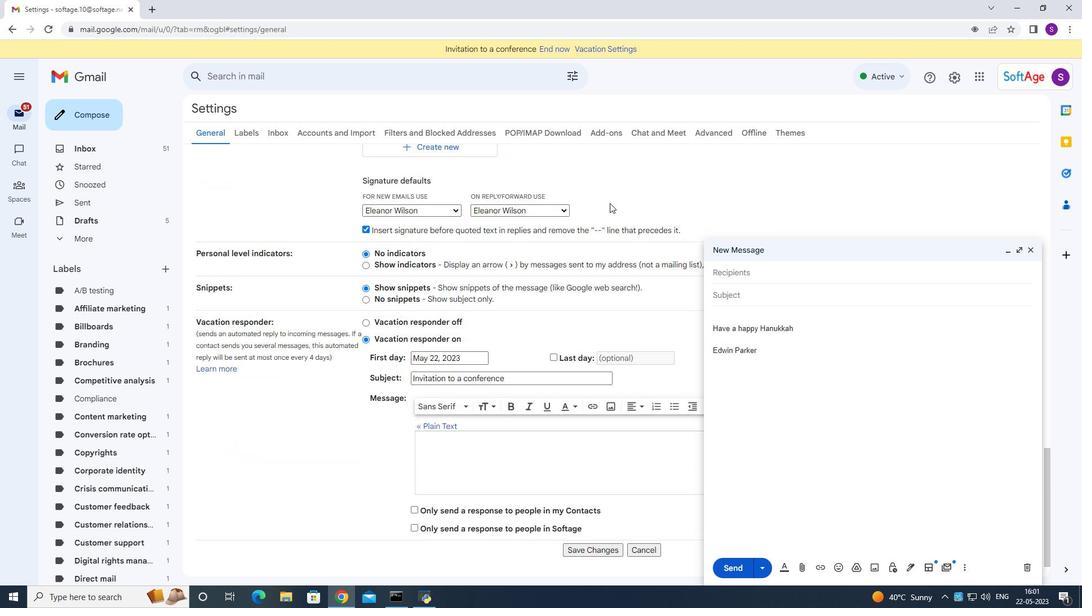 
Action: Mouse scrolled (603, 293) with delta (0, 0)
Screenshot: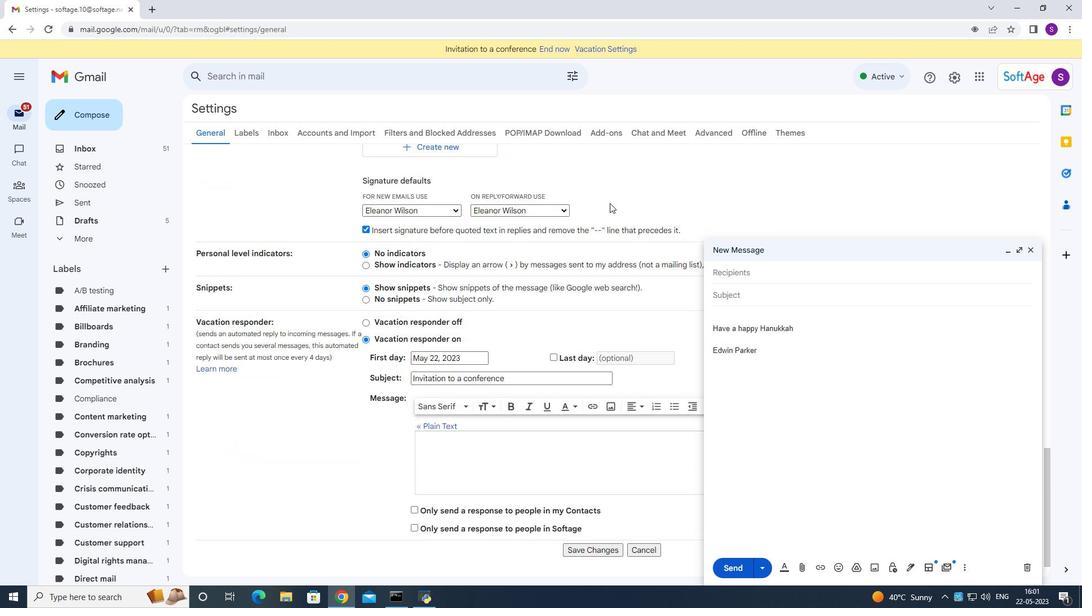 
Action: Mouse moved to (603, 302)
Screenshot: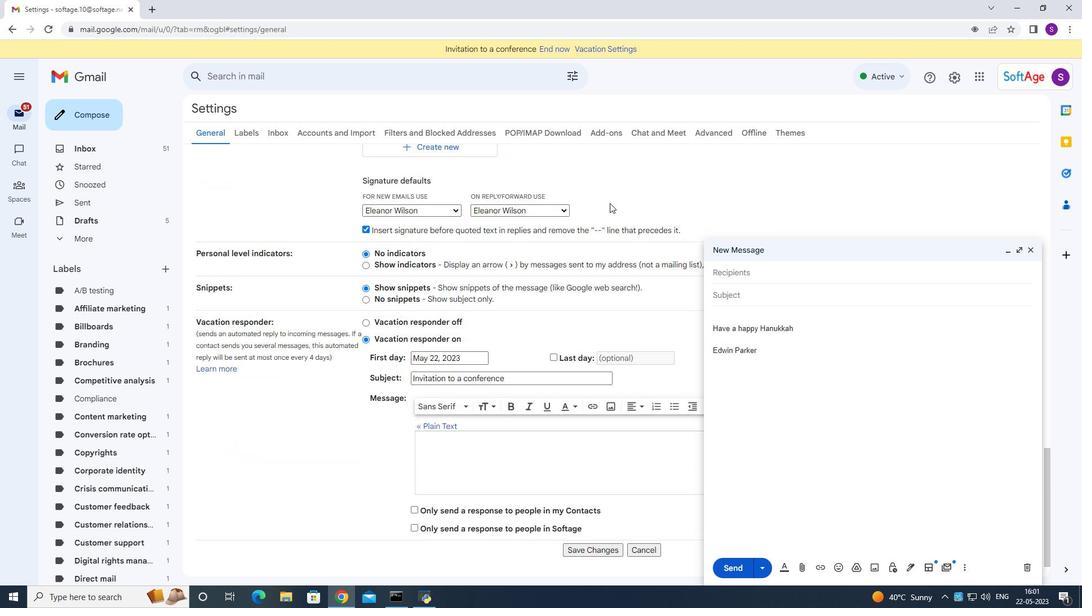 
Action: Mouse scrolled (603, 302) with delta (0, 0)
Screenshot: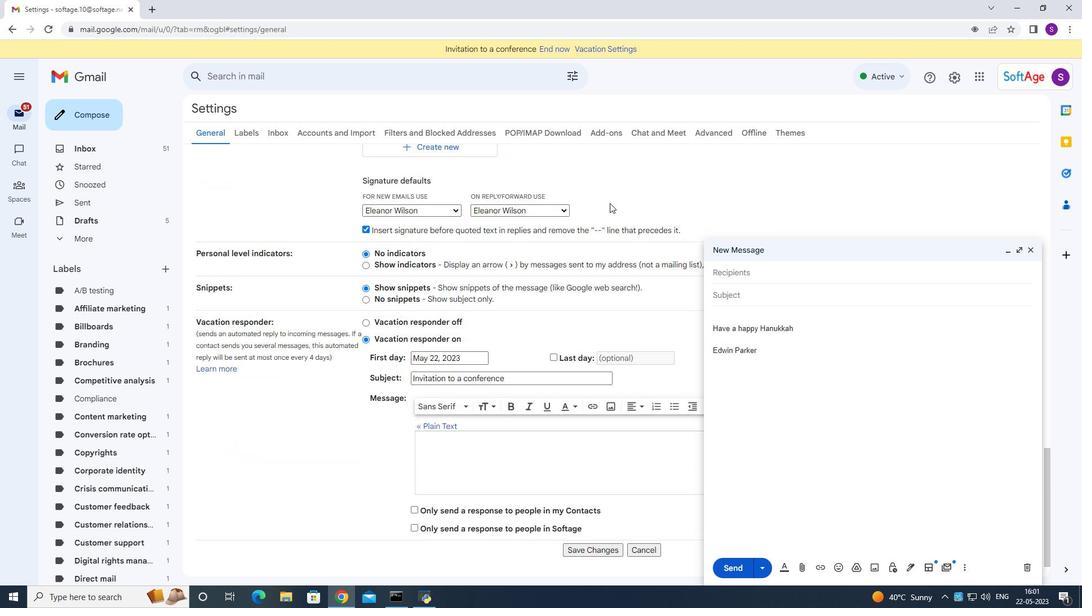 
Action: Mouse moved to (590, 515)
Screenshot: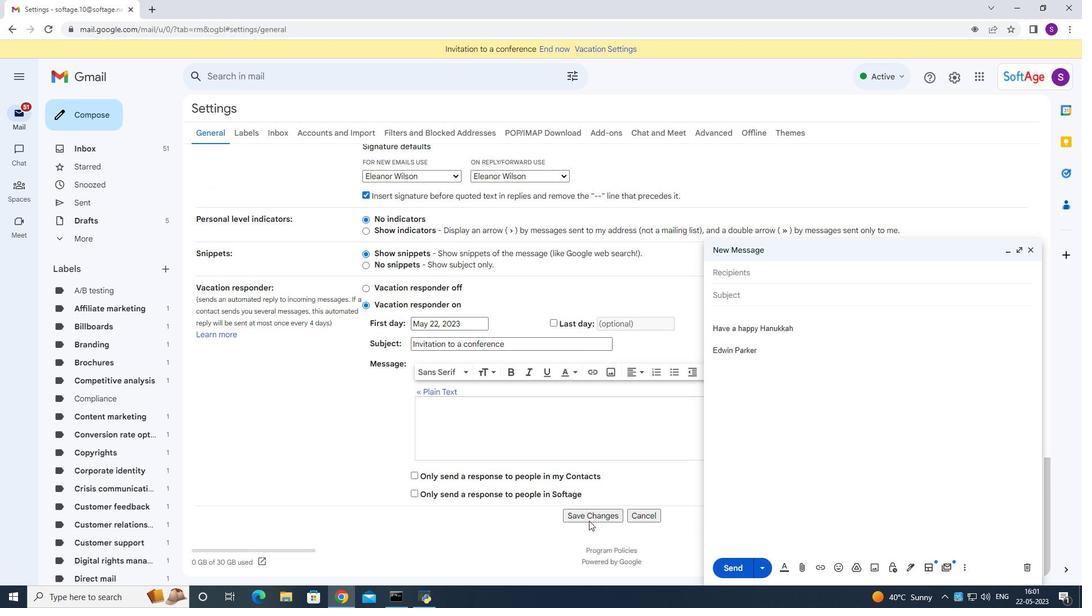 
Action: Mouse pressed left at (590, 515)
Screenshot: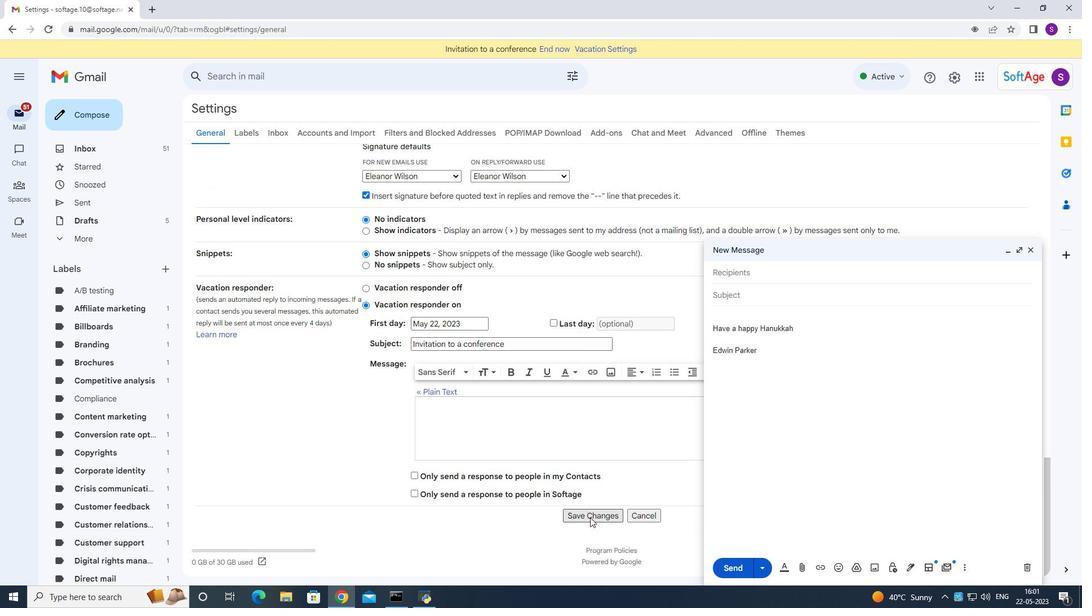 
Action: Mouse moved to (1031, 250)
Screenshot: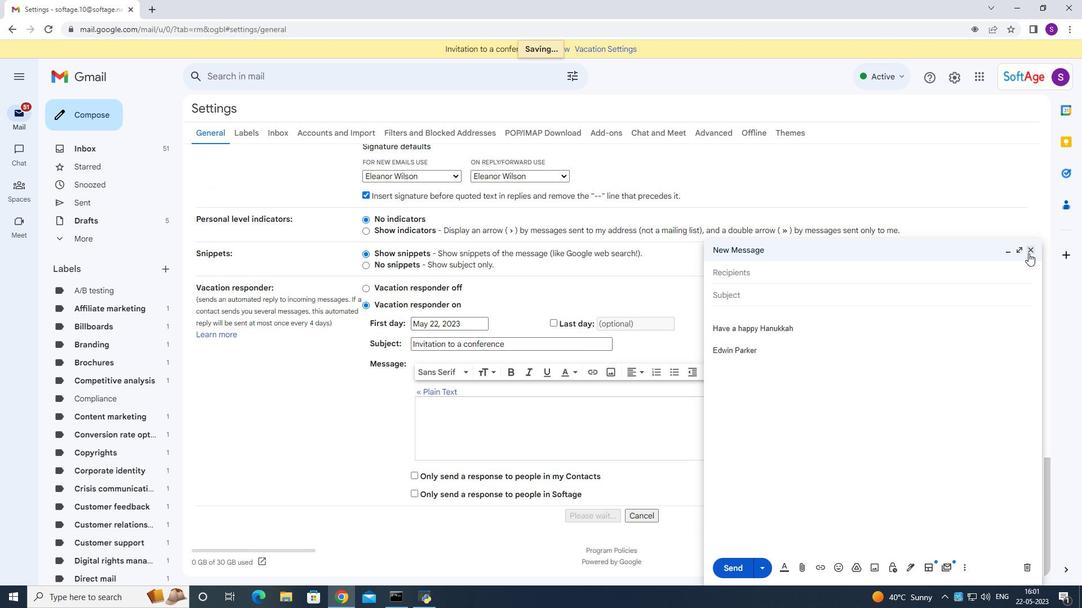 
Action: Mouse pressed left at (1030, 250)
Screenshot: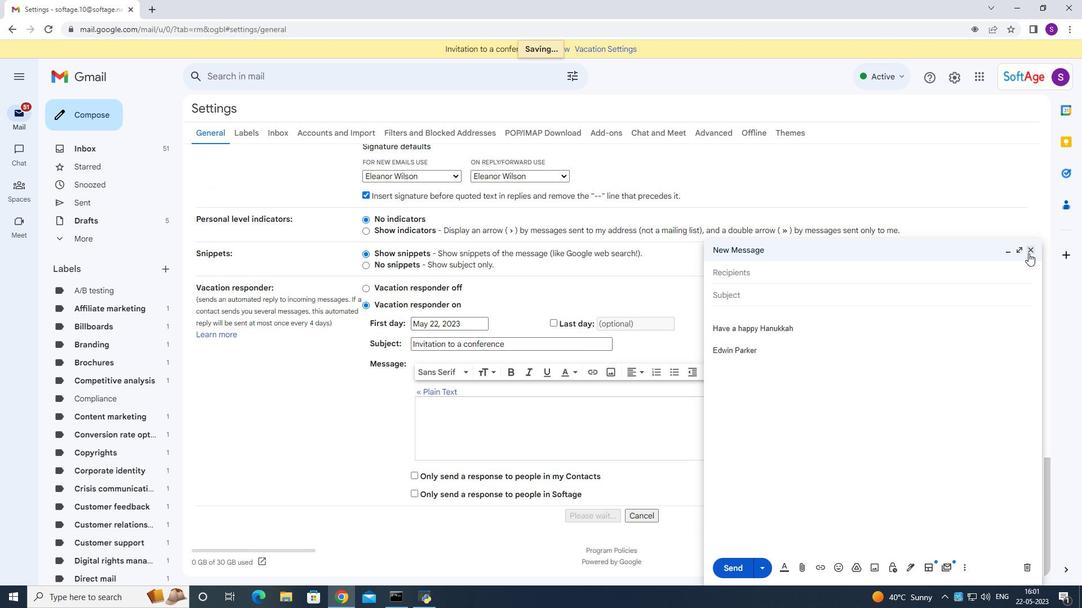 
Action: Mouse moved to (107, 117)
Screenshot: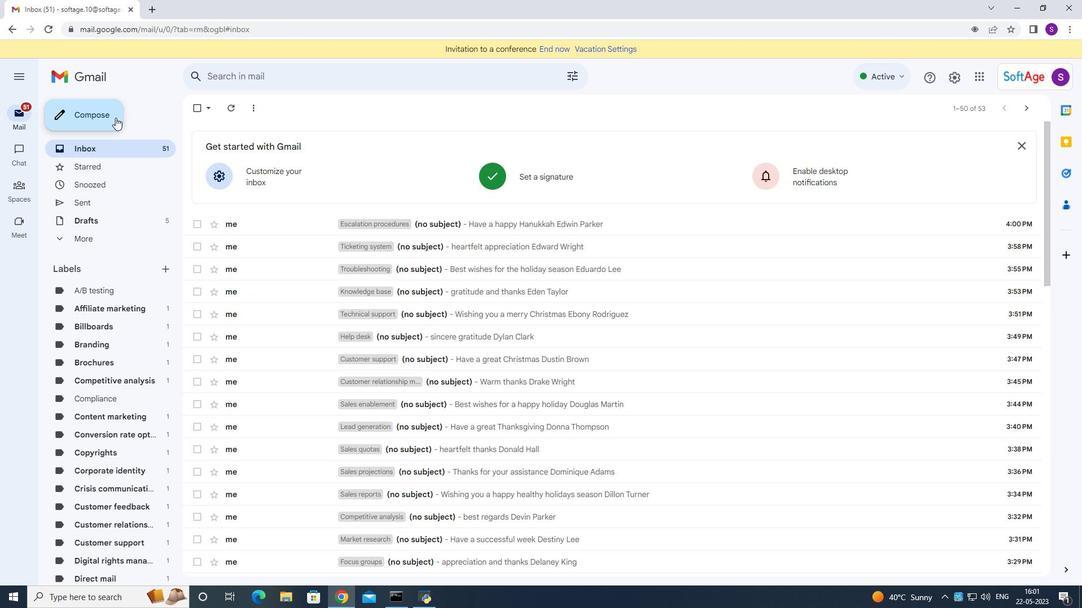 
Action: Mouse pressed left at (107, 117)
Screenshot: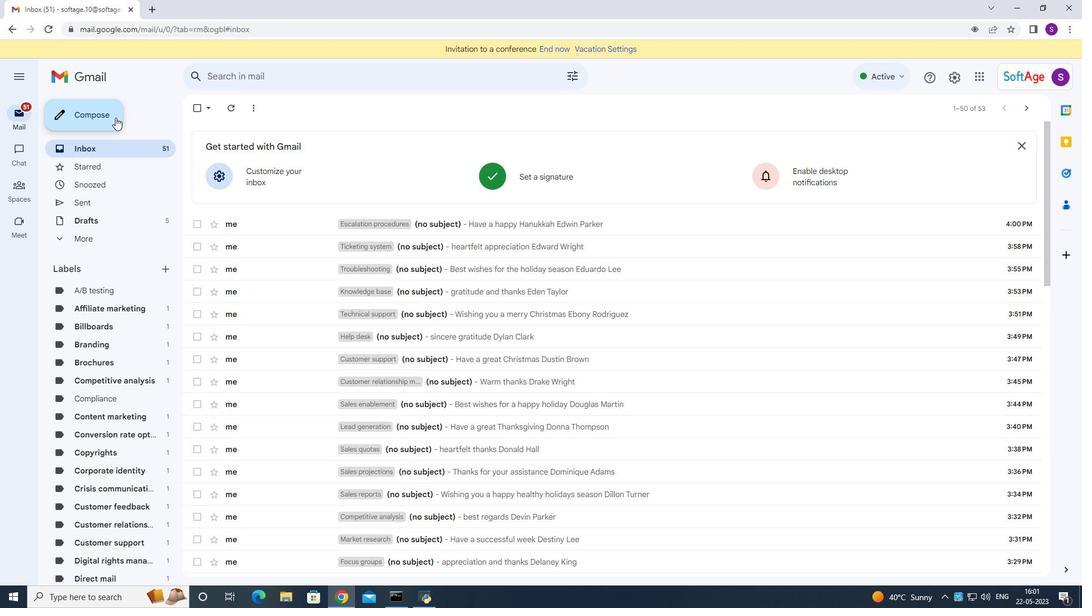 
Action: Mouse moved to (737, 294)
Screenshot: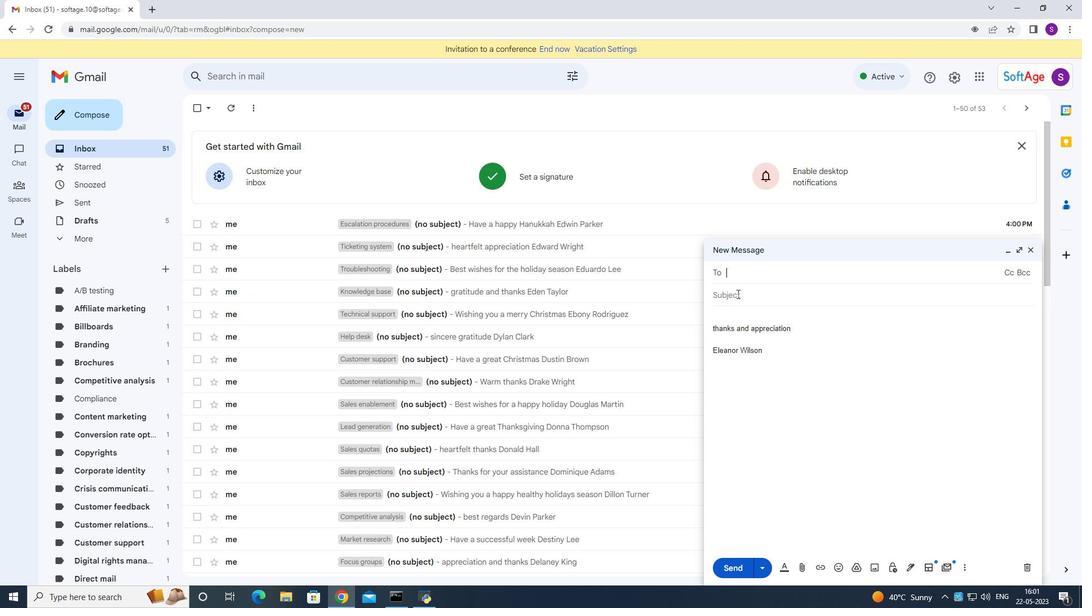
Action: Key pressed <Key.shift>Softage.10<Key.shift>@softage.net
Screenshot: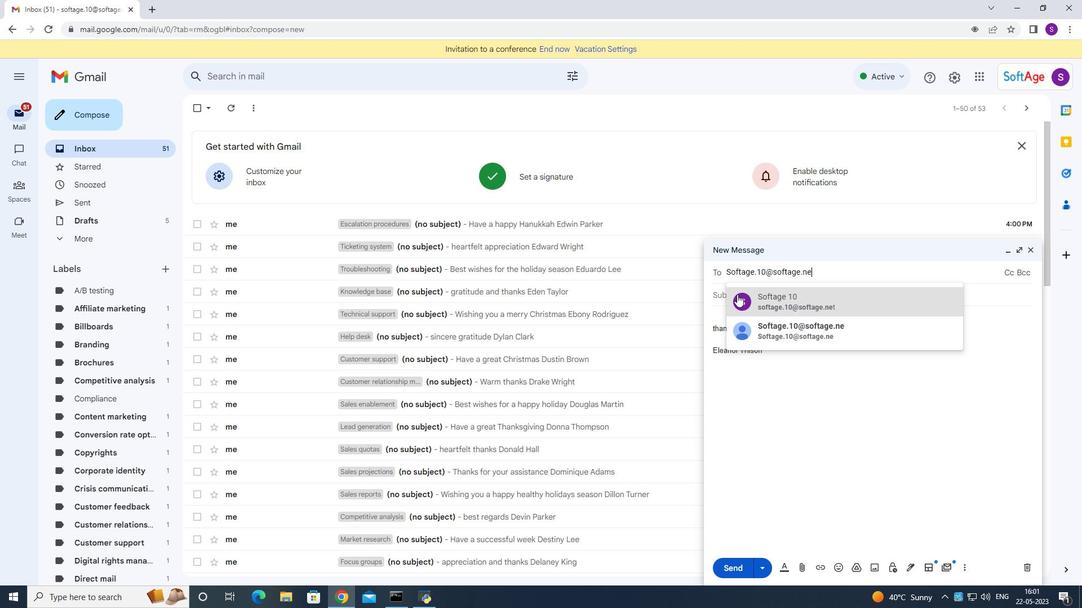 
Action: Mouse moved to (764, 304)
Screenshot: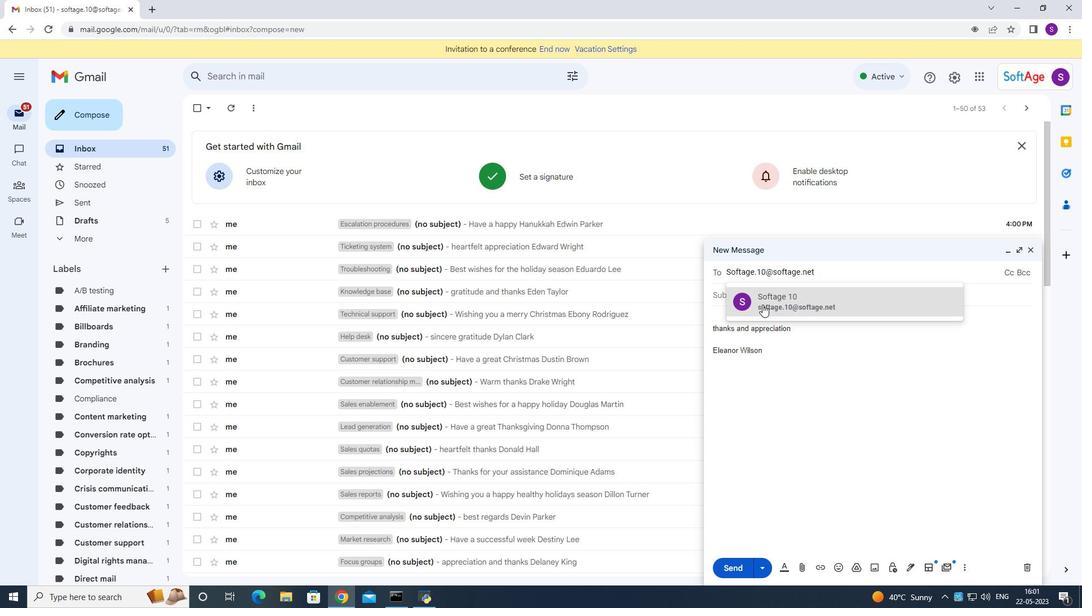 
Action: Mouse pressed left at (764, 304)
Screenshot: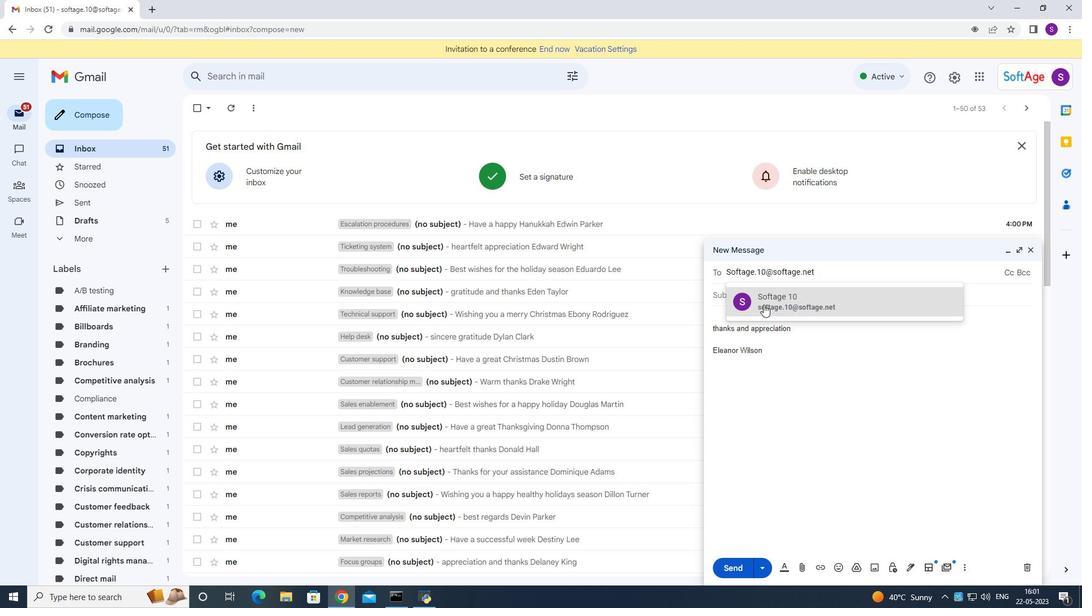 
Action: Mouse moved to (967, 565)
Screenshot: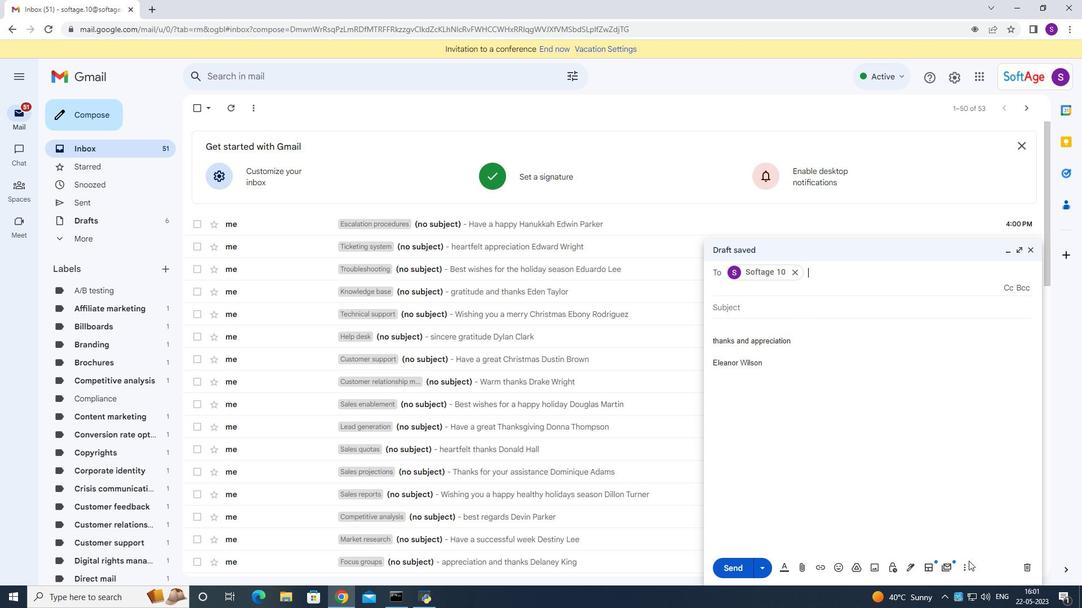 
Action: Mouse pressed left at (967, 565)
Screenshot: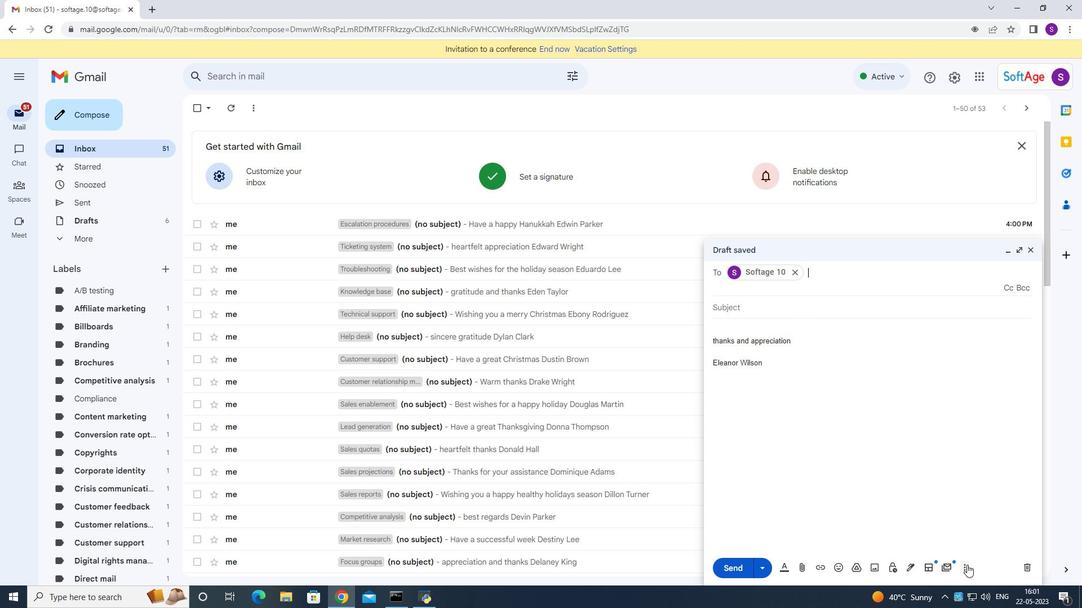 
Action: Mouse moved to (874, 468)
Screenshot: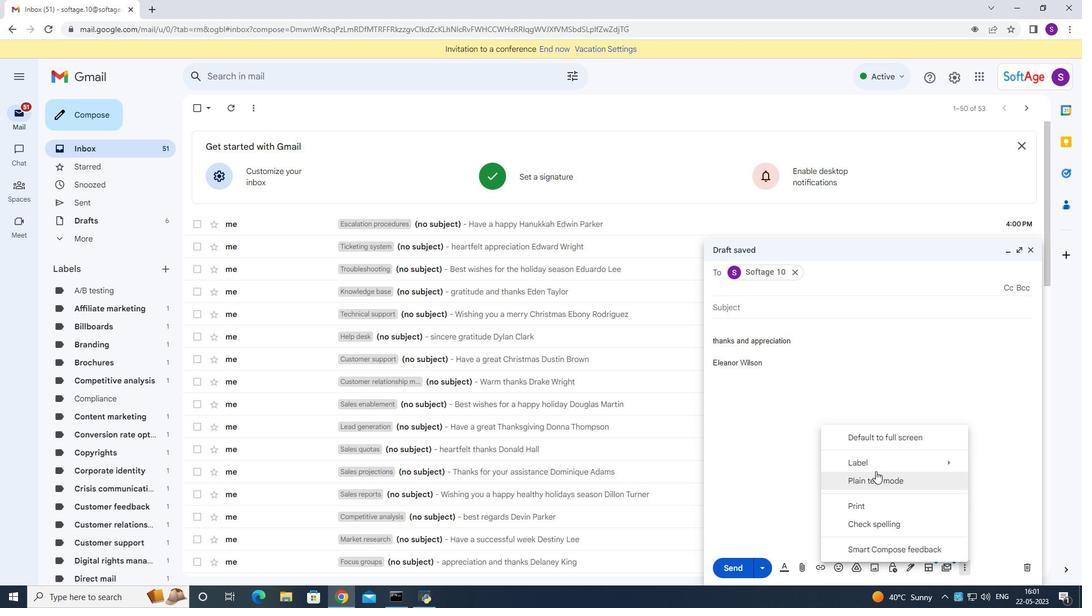 
Action: Mouse pressed left at (874, 468)
Screenshot: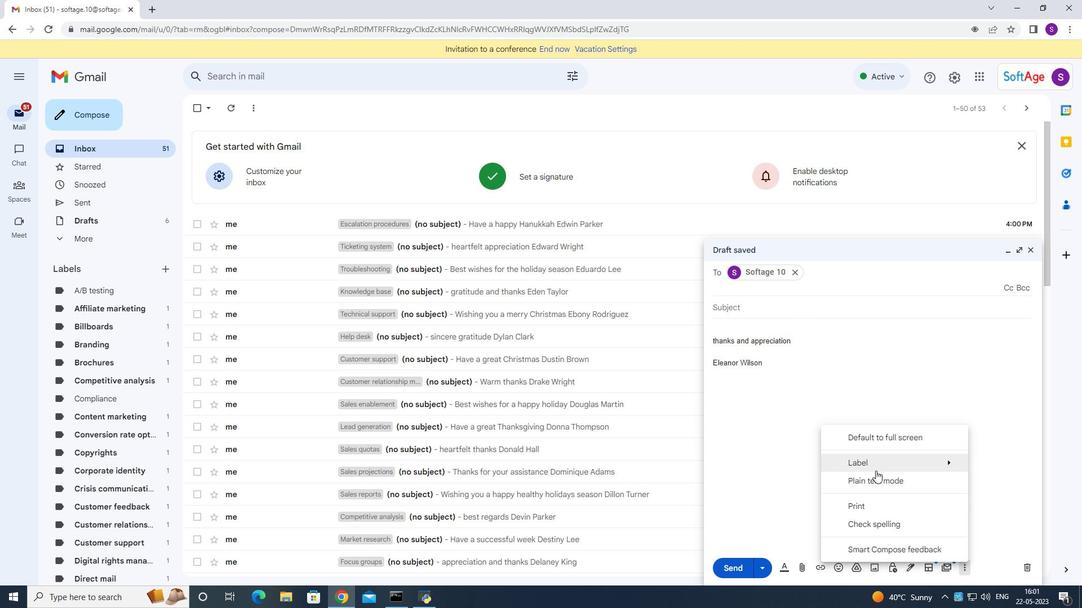 
Action: Mouse moved to (716, 444)
Screenshot: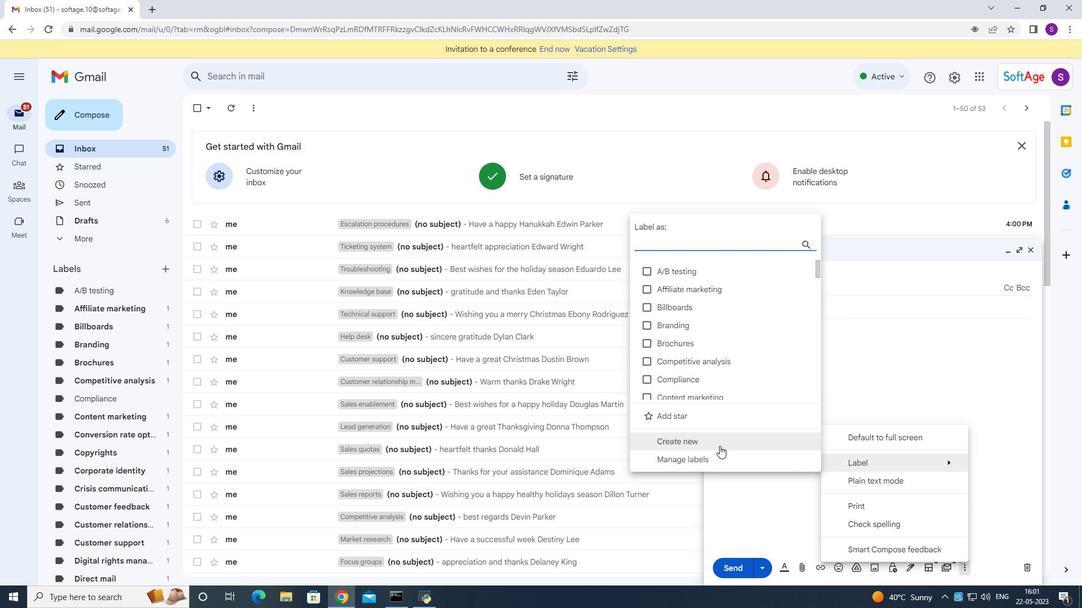 
Action: Mouse pressed left at (718, 445)
Screenshot: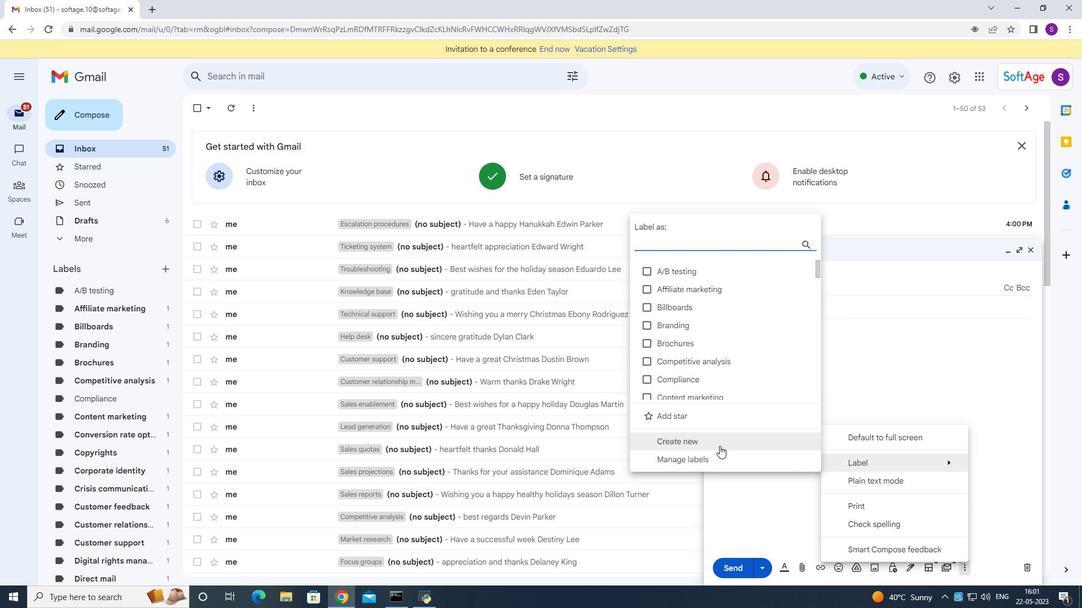 
Action: Mouse moved to (723, 441)
Screenshot: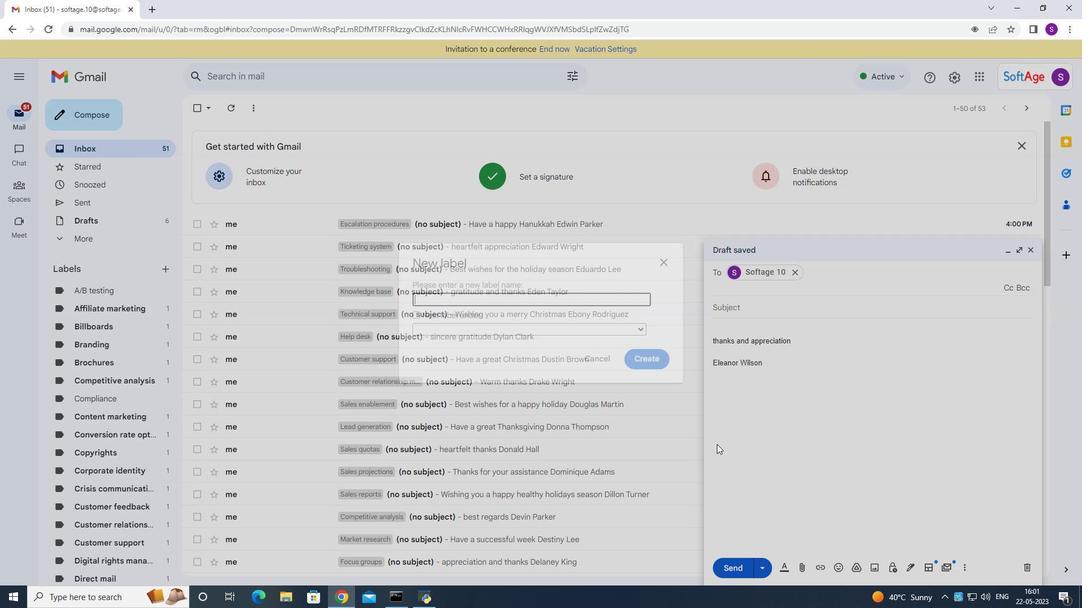 
Action: Key pressed <Key.shift>Service<Key.space>level<Key.space>agreements
Screenshot: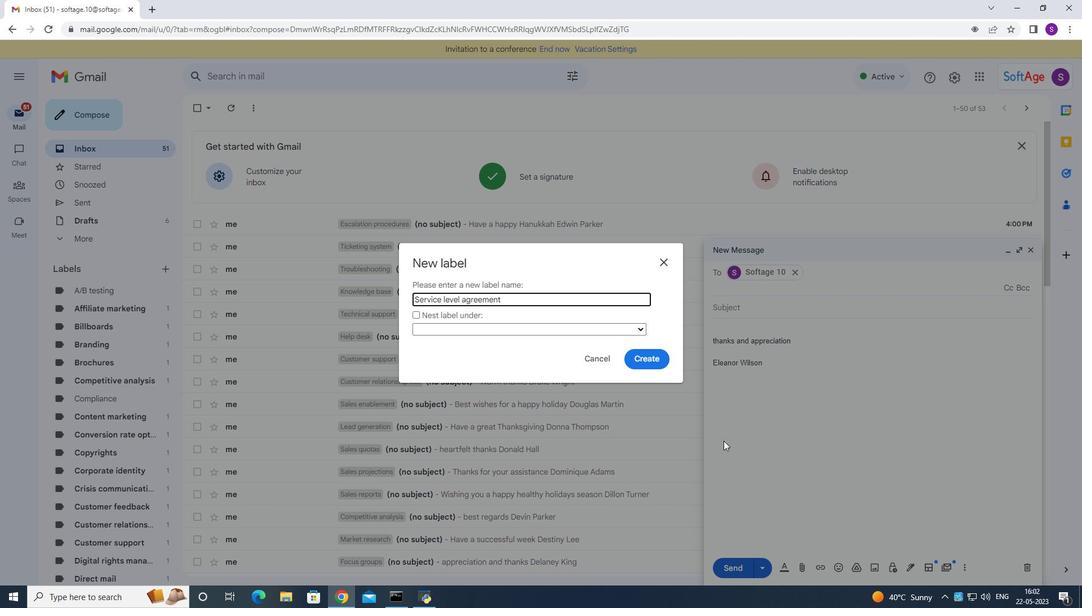 
Action: Mouse moved to (650, 355)
Screenshot: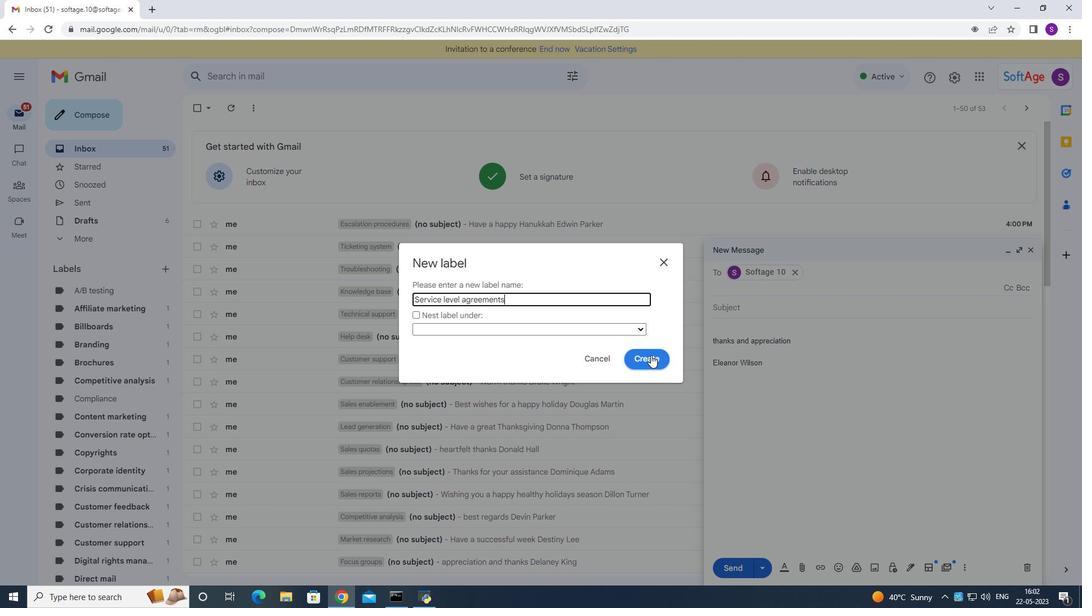 
Action: Mouse pressed left at (650, 355)
Screenshot: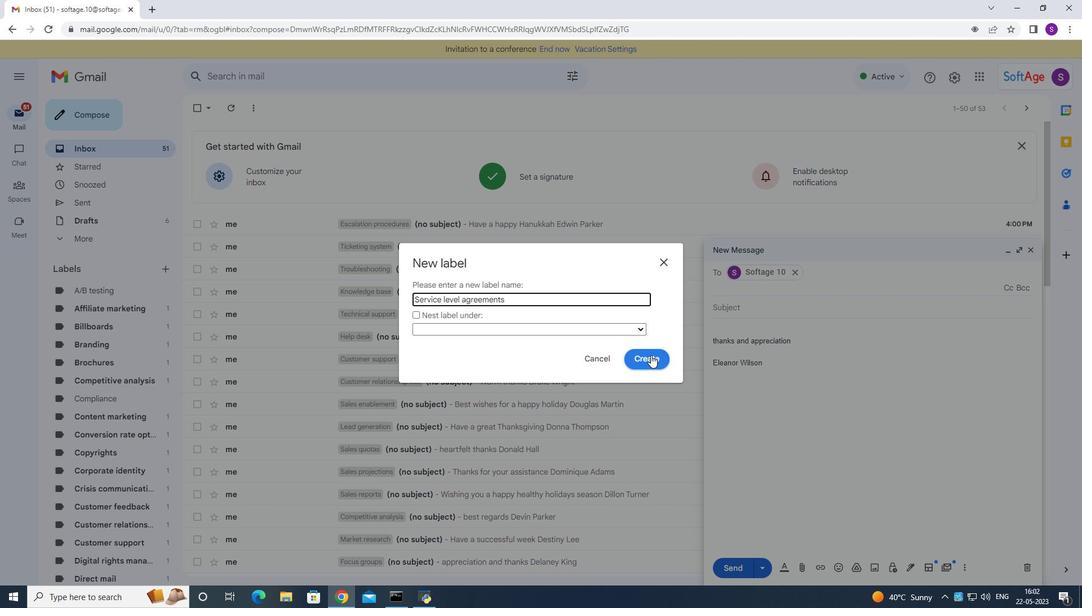 
Action: Mouse moved to (740, 570)
Screenshot: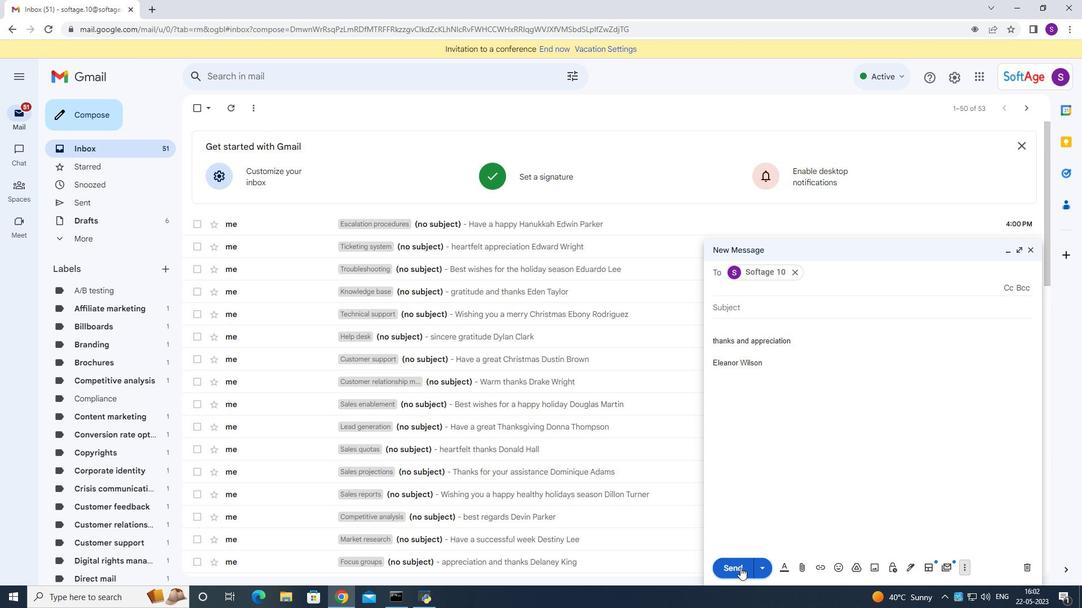 
Action: Mouse pressed left at (740, 570)
Screenshot: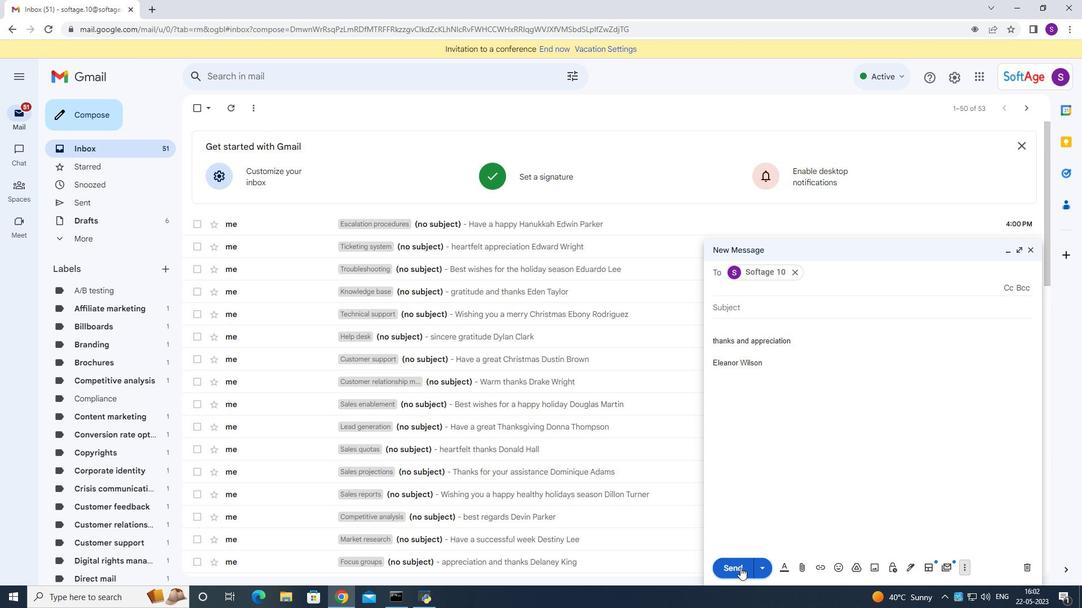 
Action: Mouse moved to (799, 354)
Screenshot: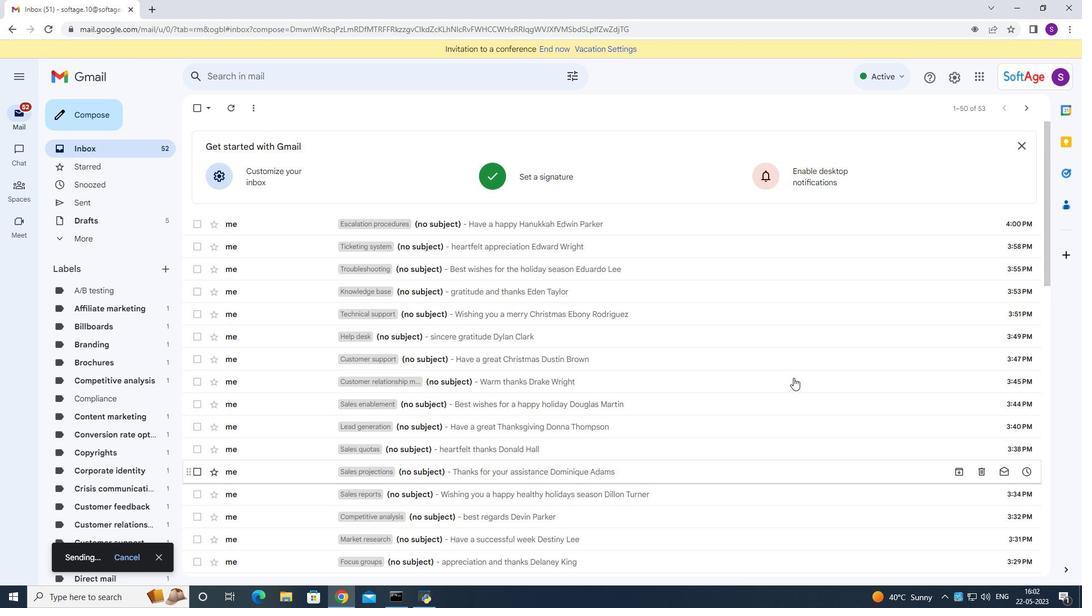 
